 Task: Create a due date automation trigger when advanced on, 2 hours before a card is due add dates not due this month.
Action: Mouse moved to (1138, 335)
Screenshot: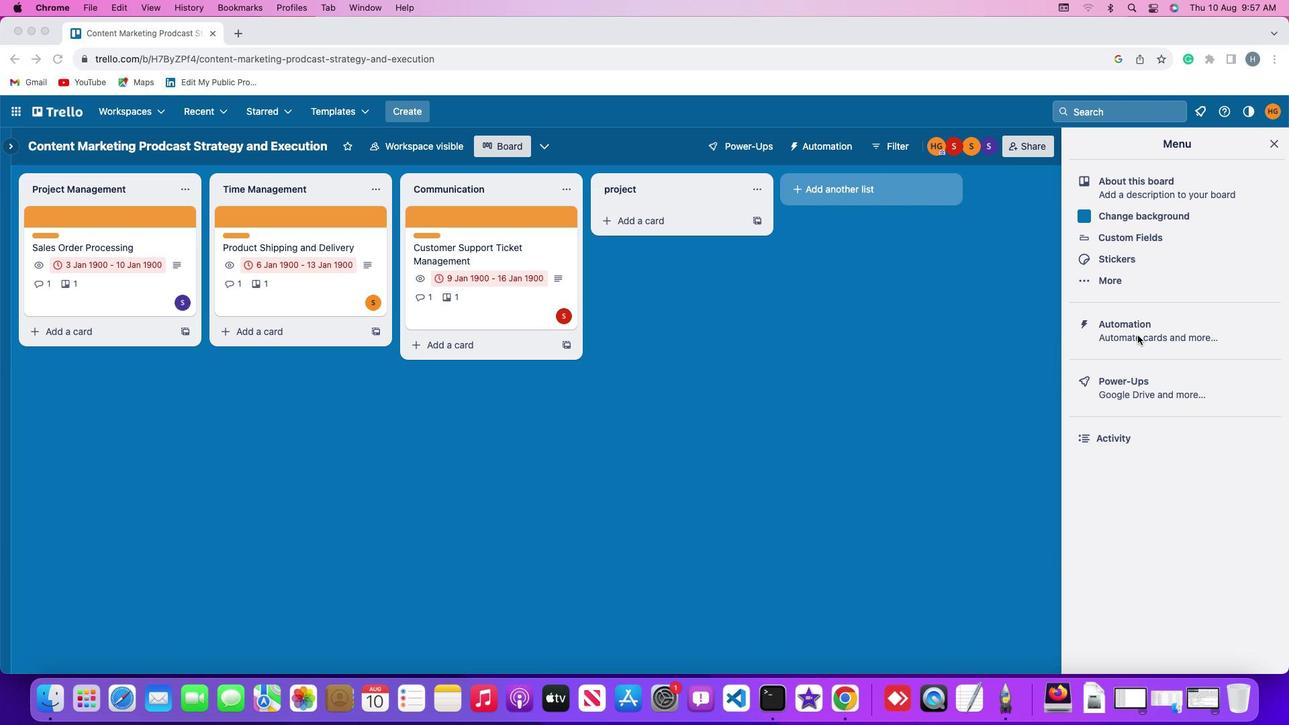 
Action: Mouse pressed left at (1138, 335)
Screenshot: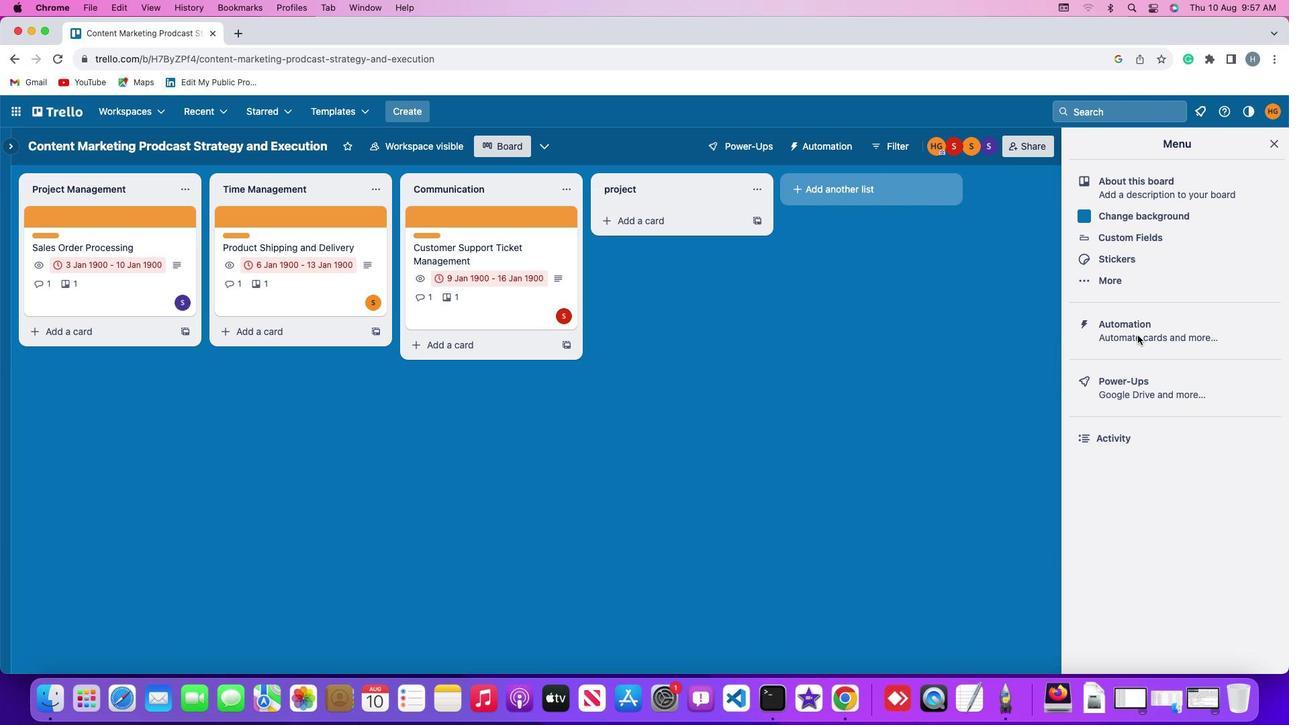 
Action: Mouse pressed left at (1138, 335)
Screenshot: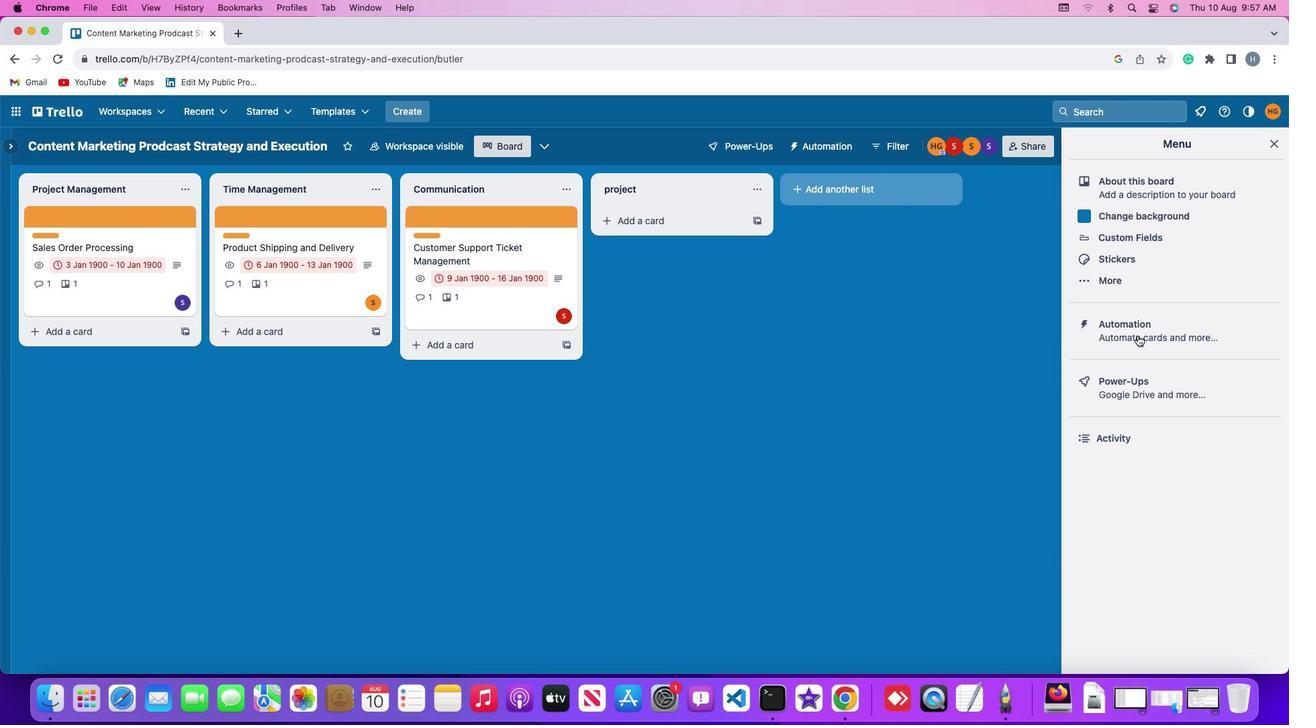 
Action: Mouse moved to (82, 314)
Screenshot: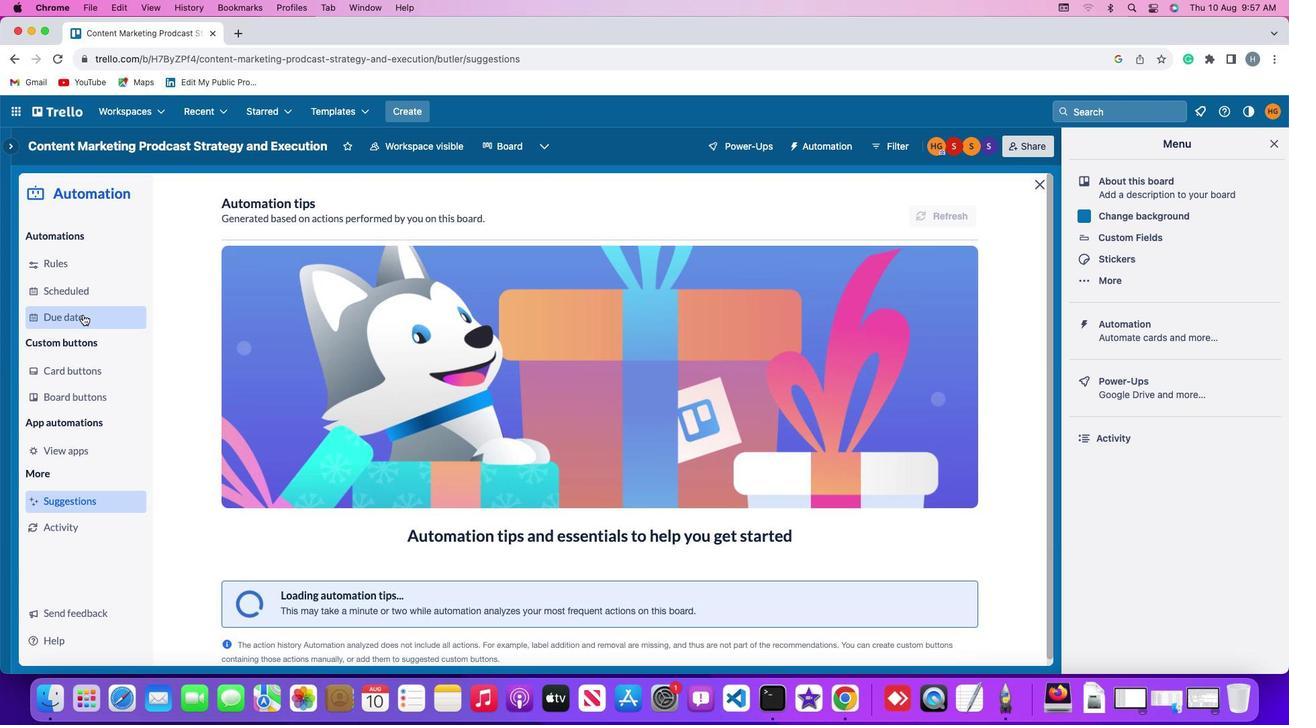 
Action: Mouse pressed left at (82, 314)
Screenshot: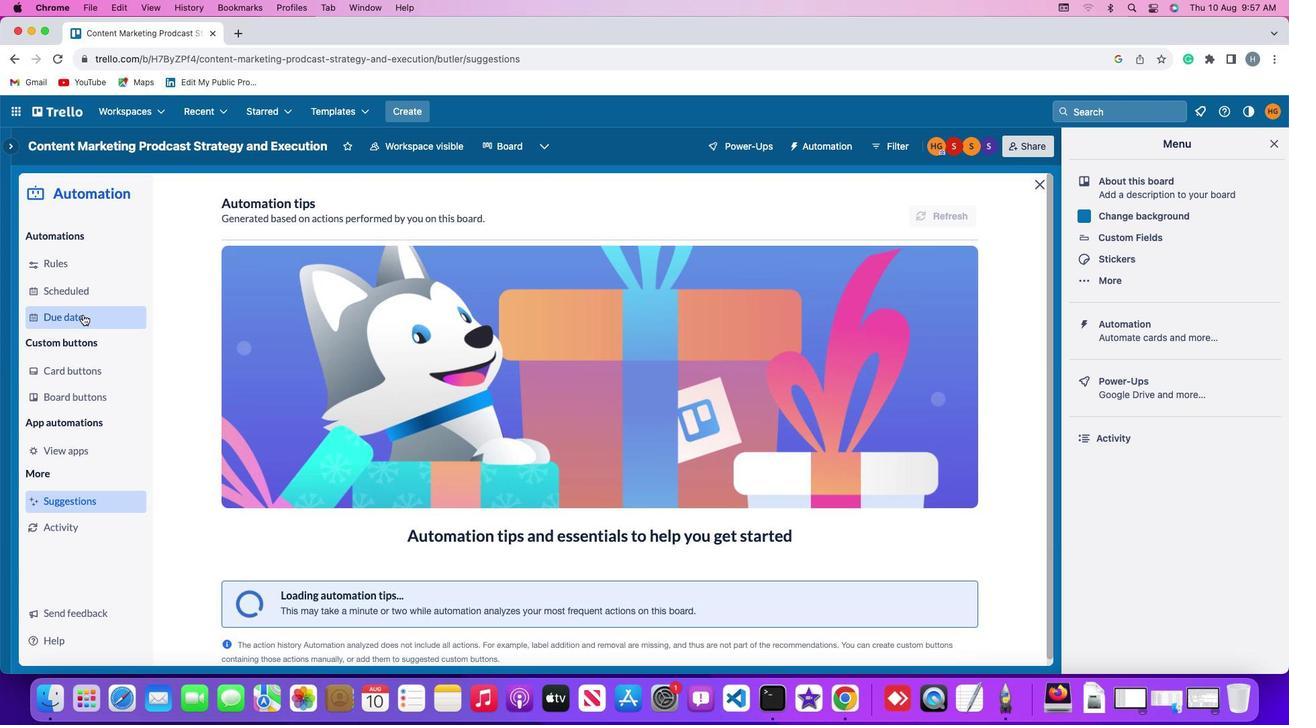 
Action: Mouse moved to (896, 208)
Screenshot: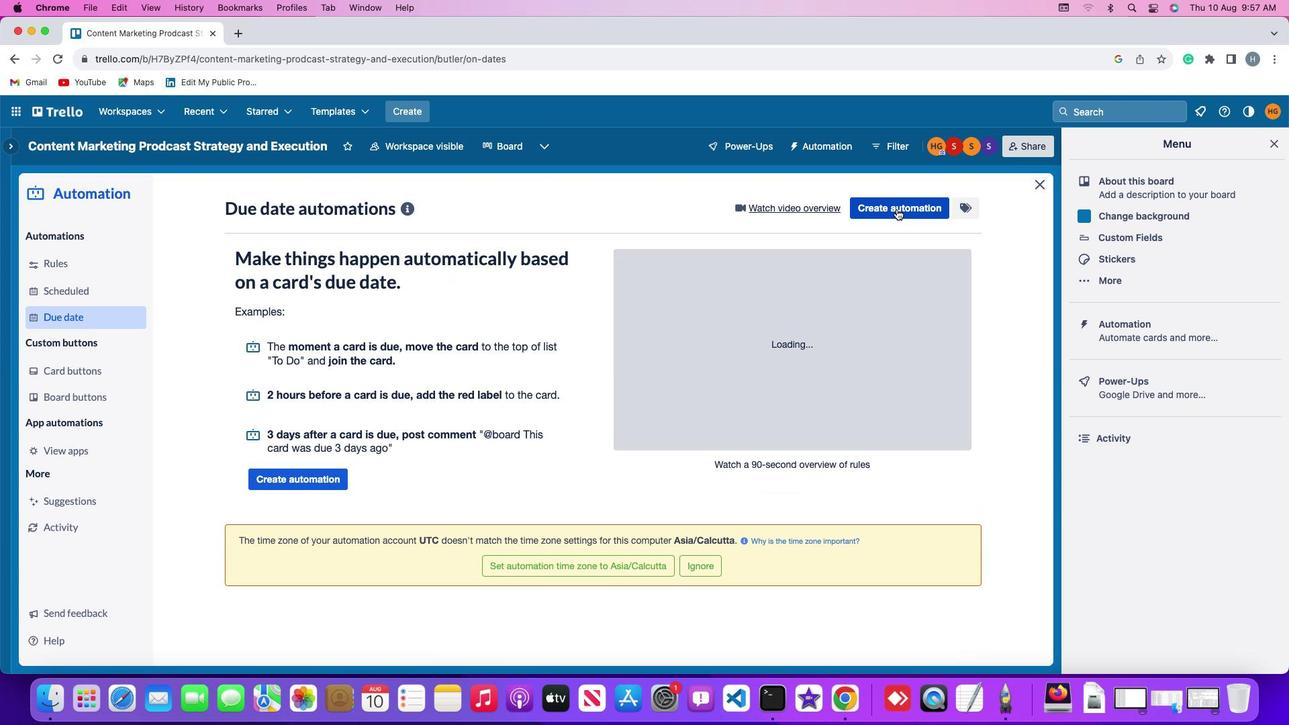 
Action: Mouse pressed left at (896, 208)
Screenshot: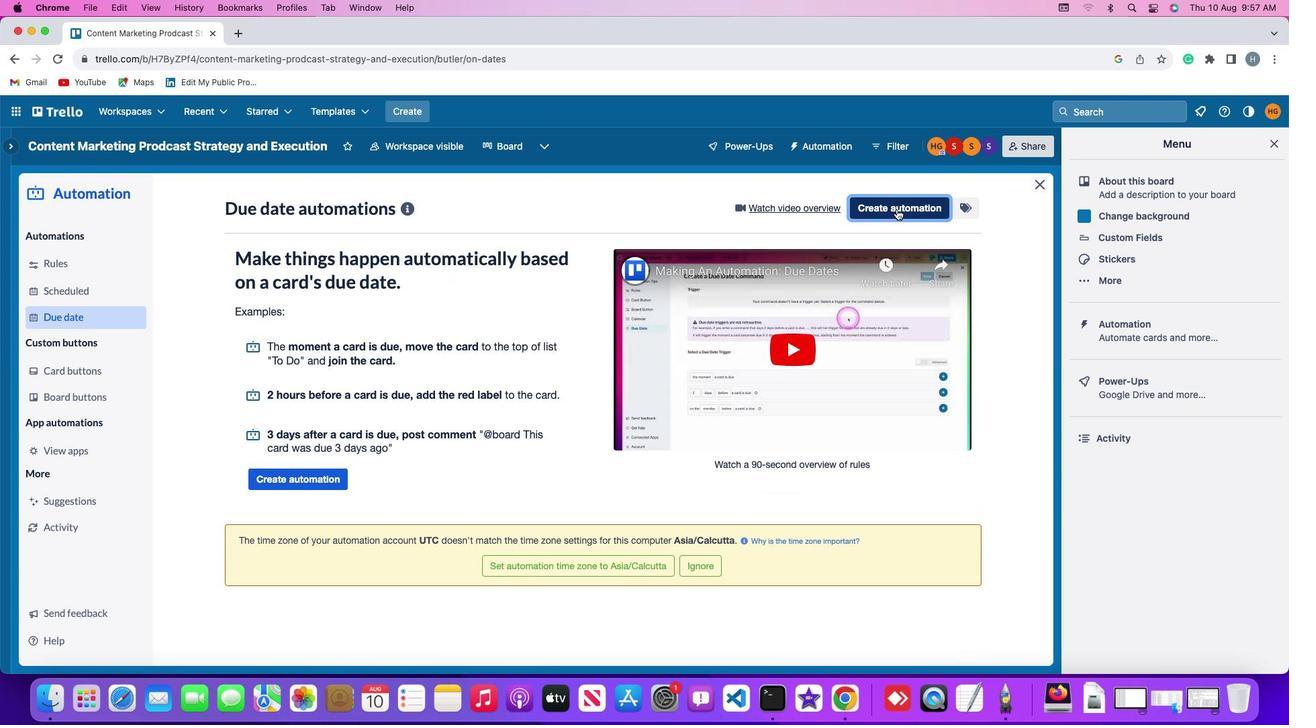 
Action: Mouse moved to (272, 339)
Screenshot: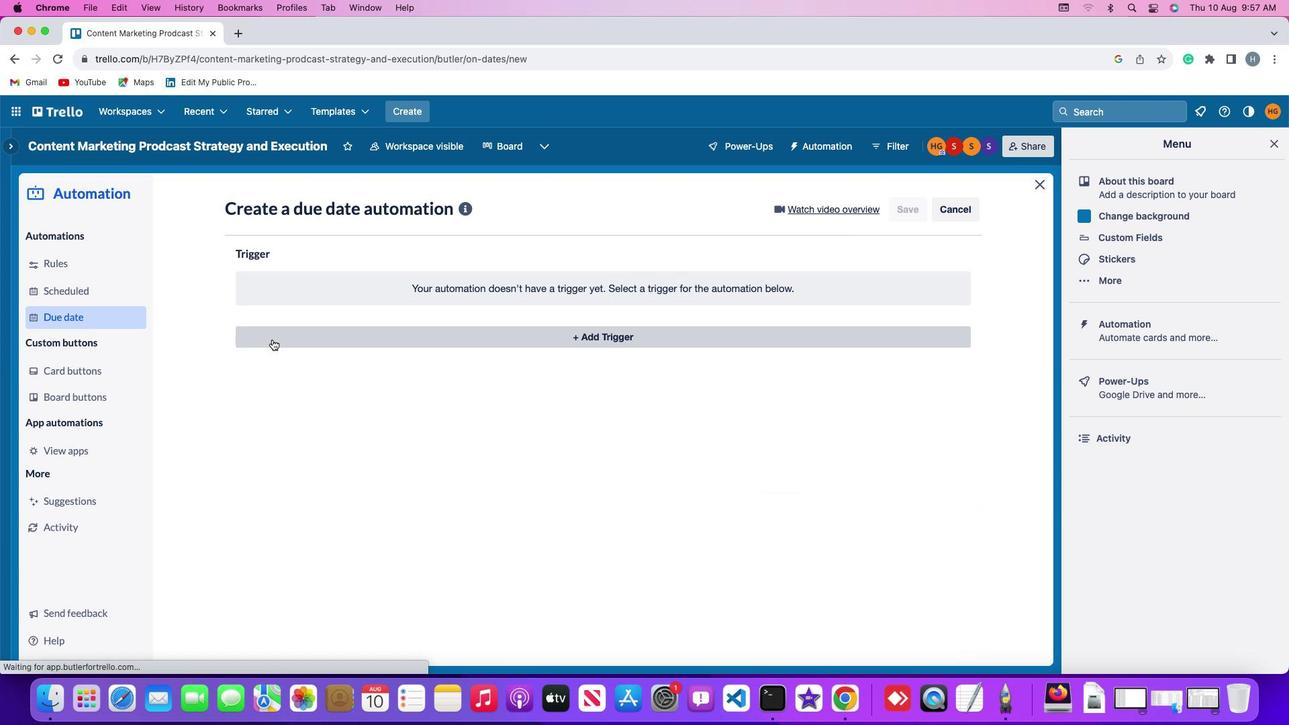 
Action: Mouse pressed left at (272, 339)
Screenshot: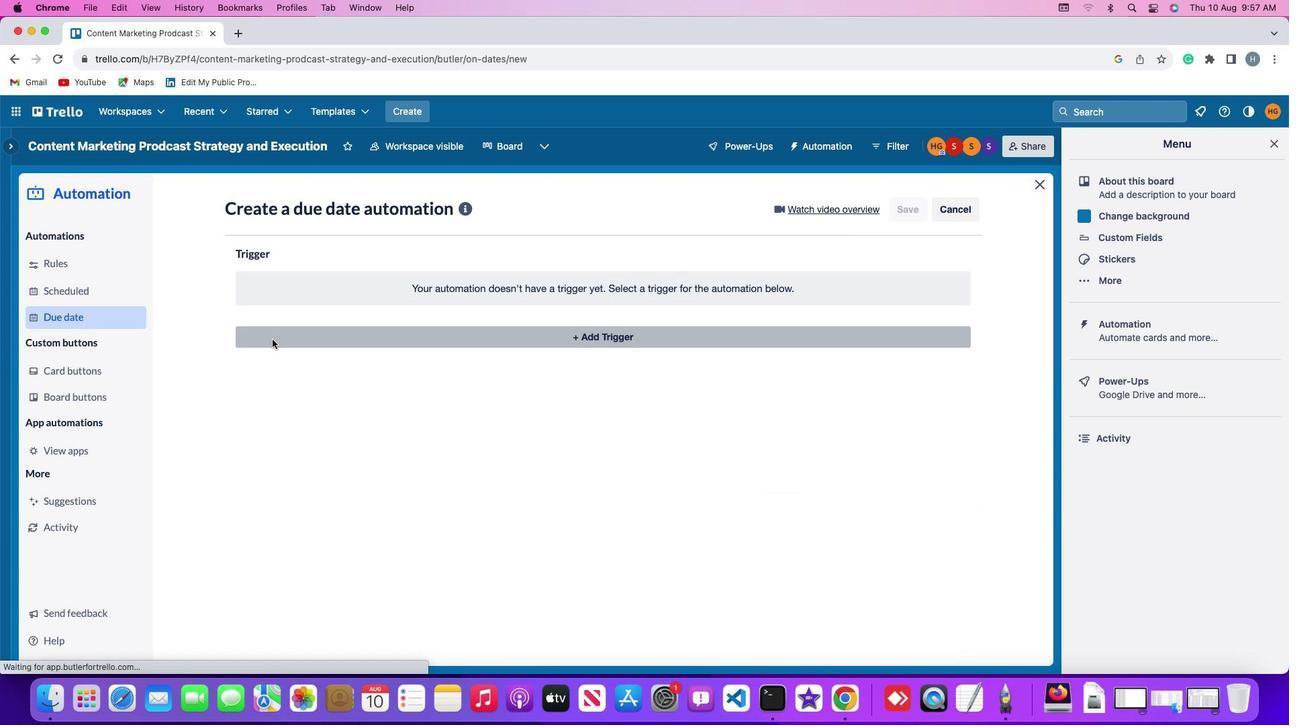 
Action: Mouse moved to (266, 539)
Screenshot: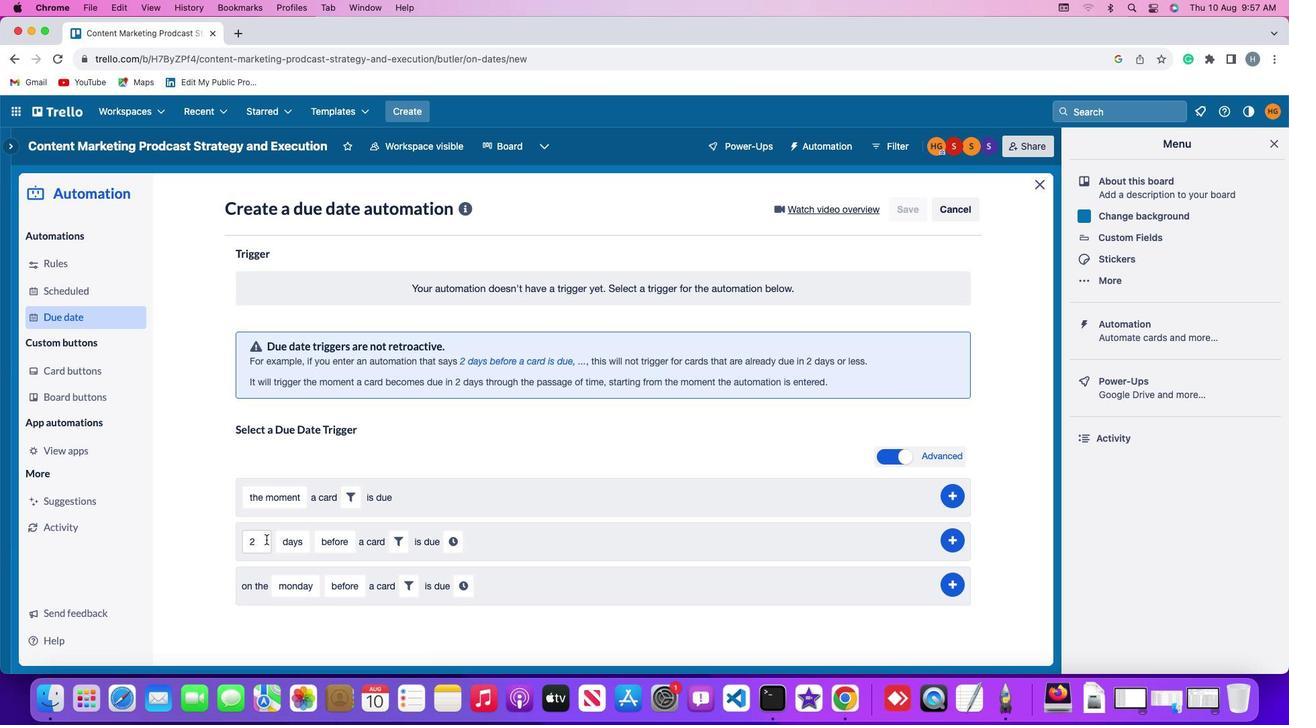 
Action: Mouse pressed left at (266, 539)
Screenshot: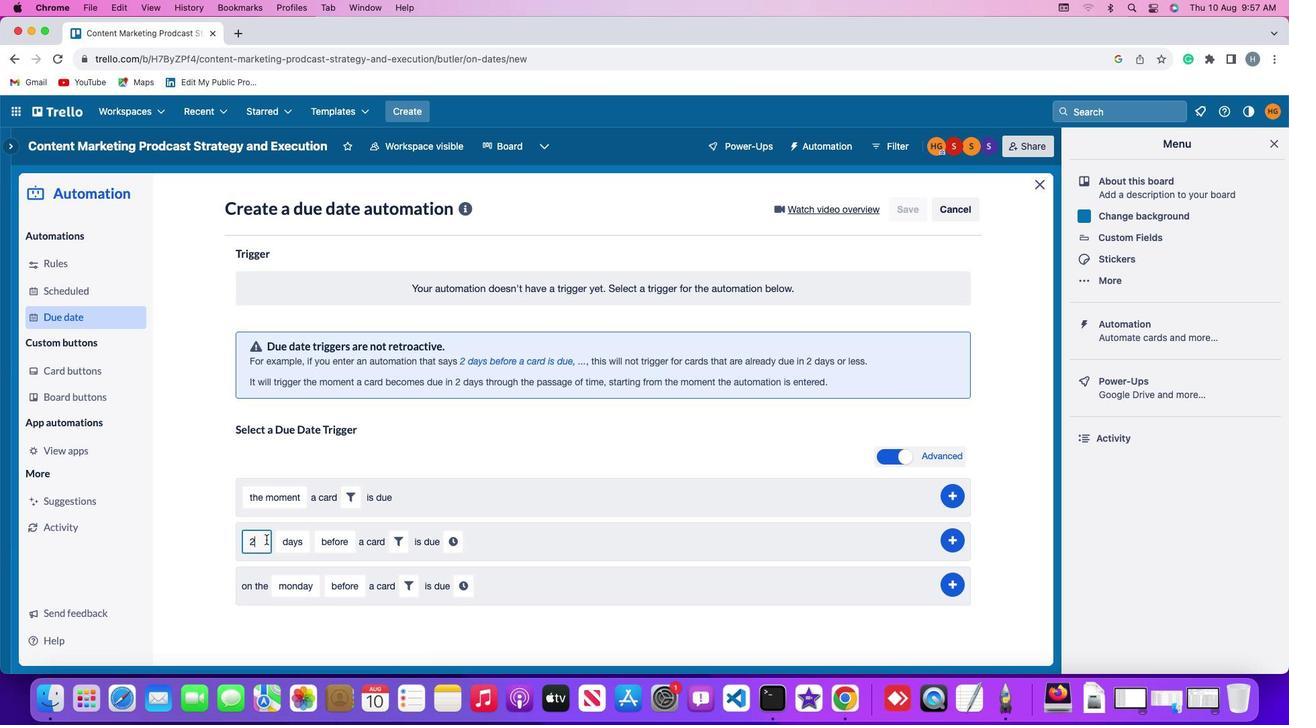 
Action: Mouse moved to (265, 539)
Screenshot: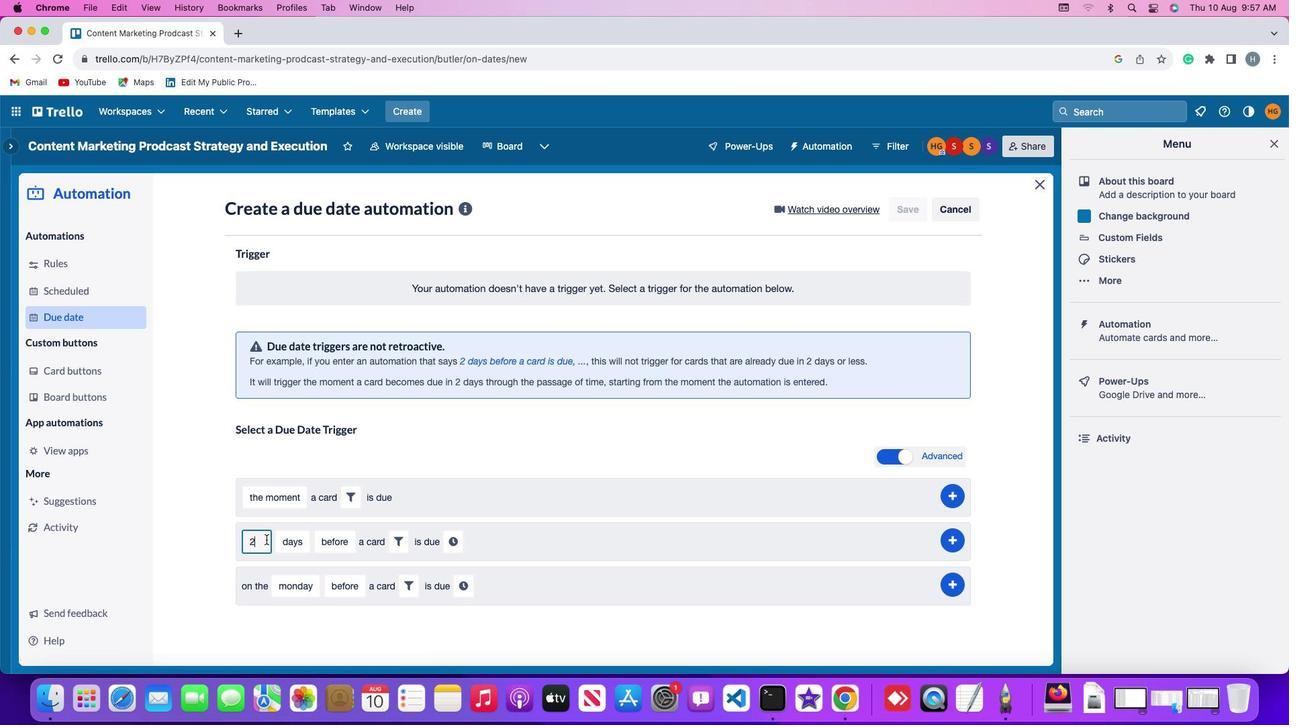 
Action: Key pressed Key.backspace'2'
Screenshot: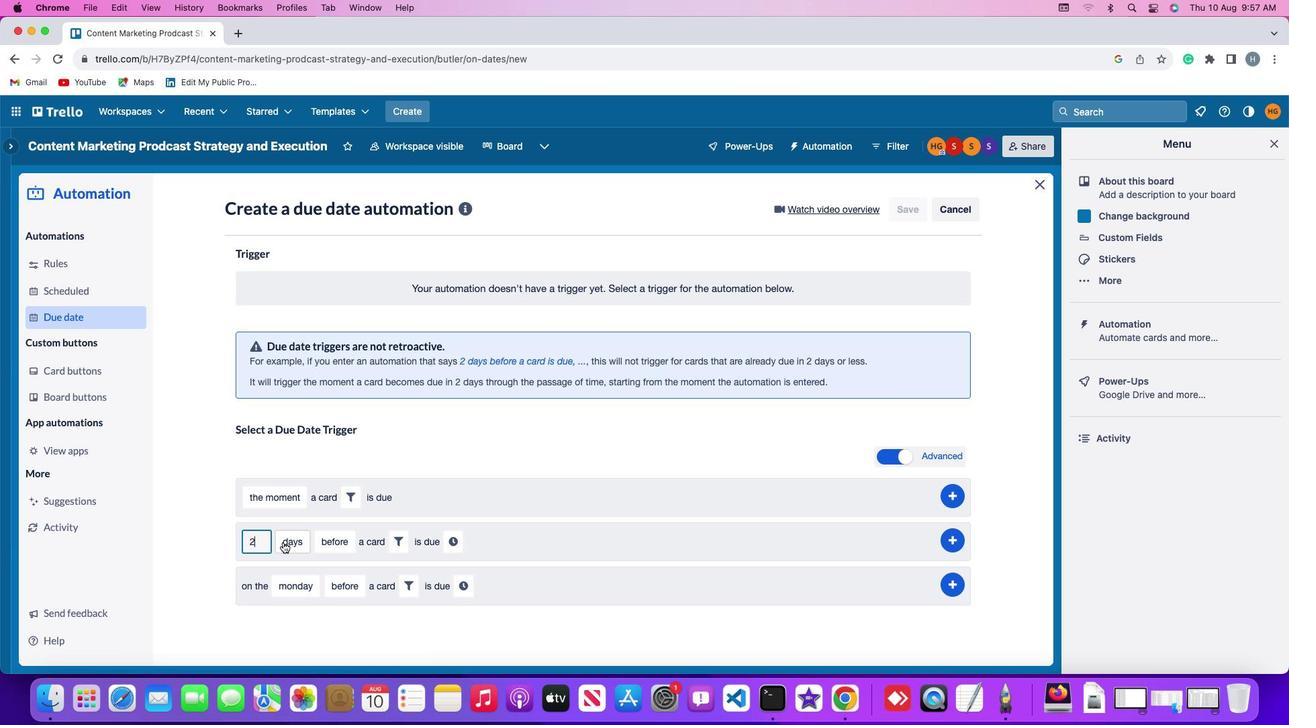 
Action: Mouse moved to (292, 540)
Screenshot: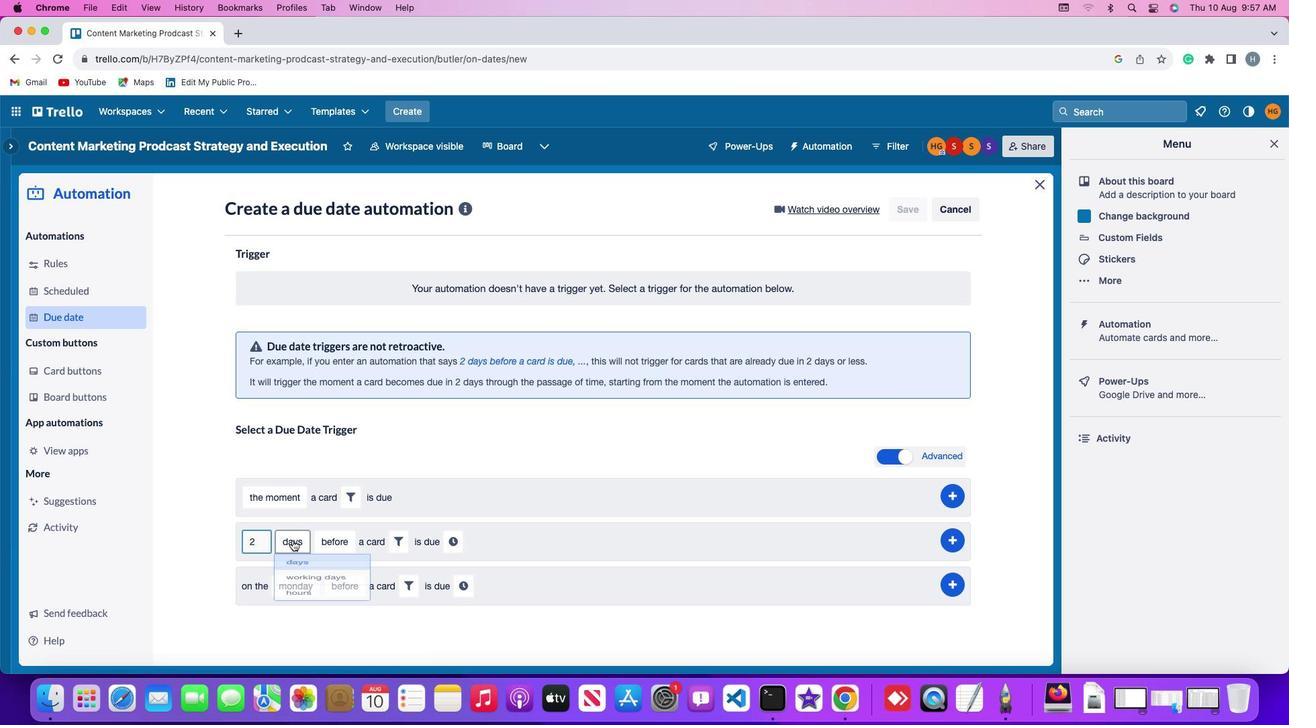 
Action: Mouse pressed left at (292, 540)
Screenshot: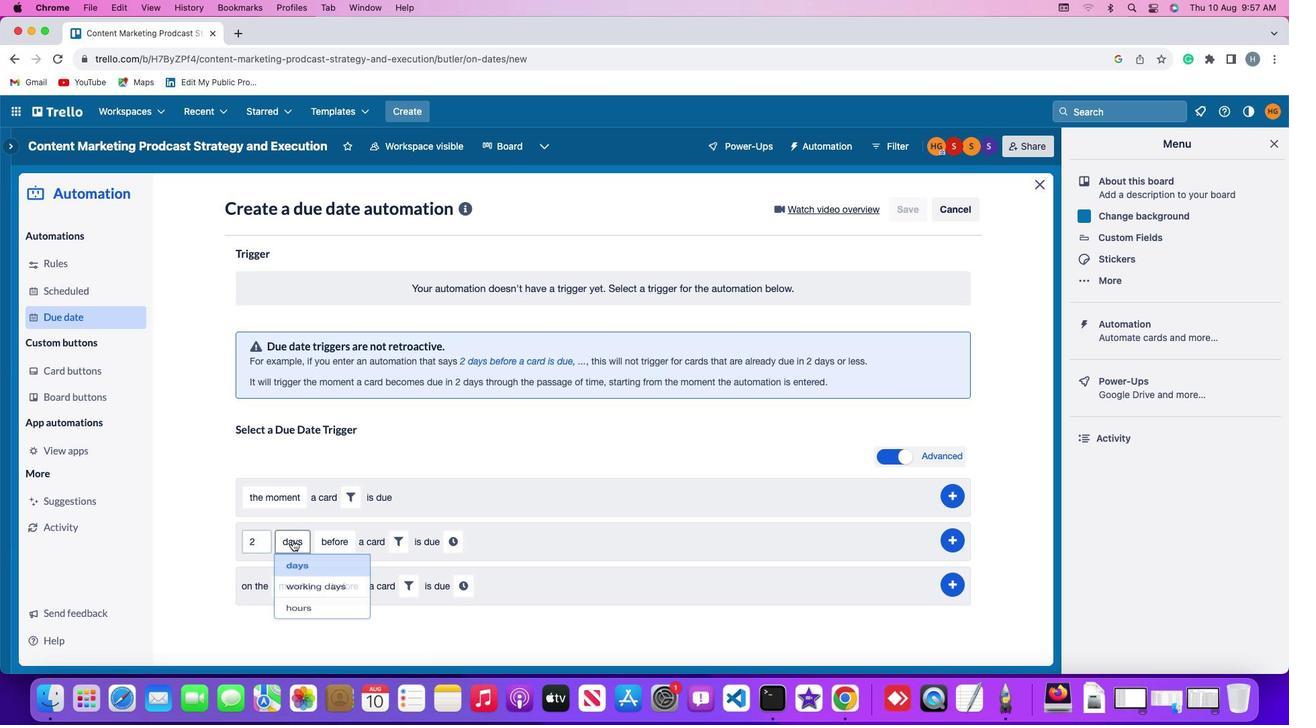 
Action: Mouse moved to (304, 617)
Screenshot: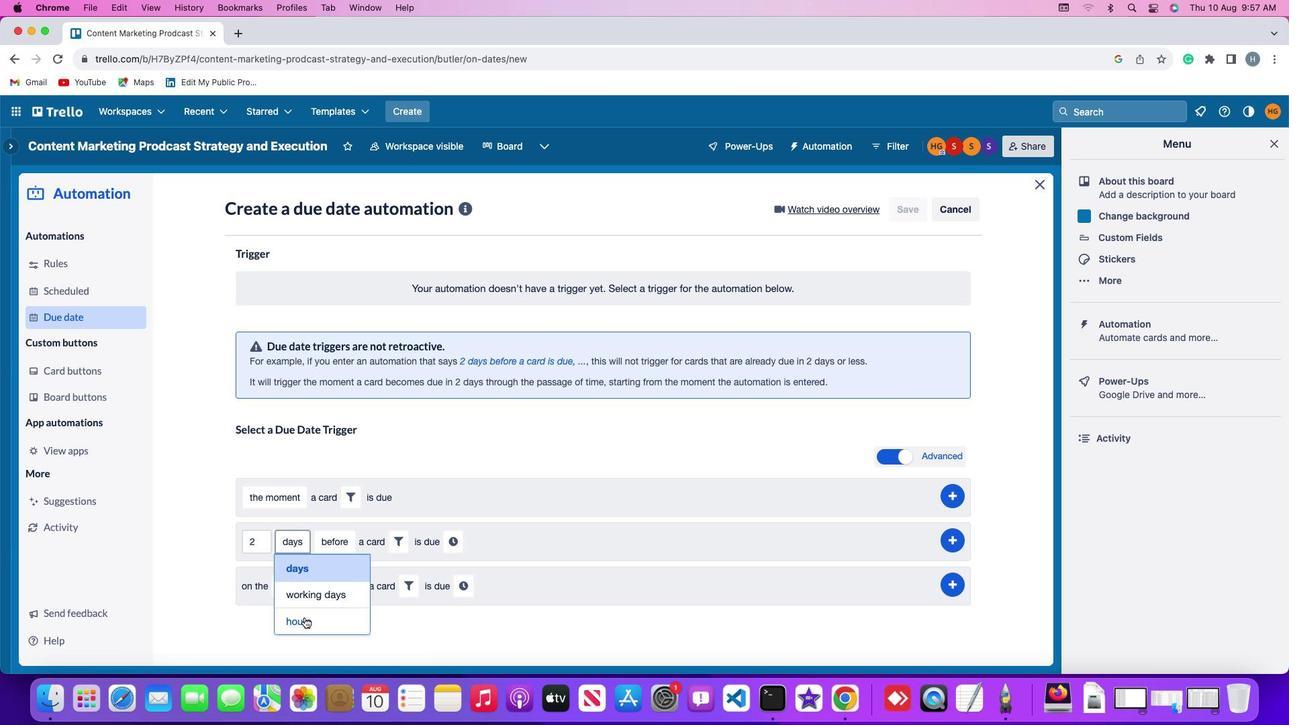 
Action: Mouse pressed left at (304, 617)
Screenshot: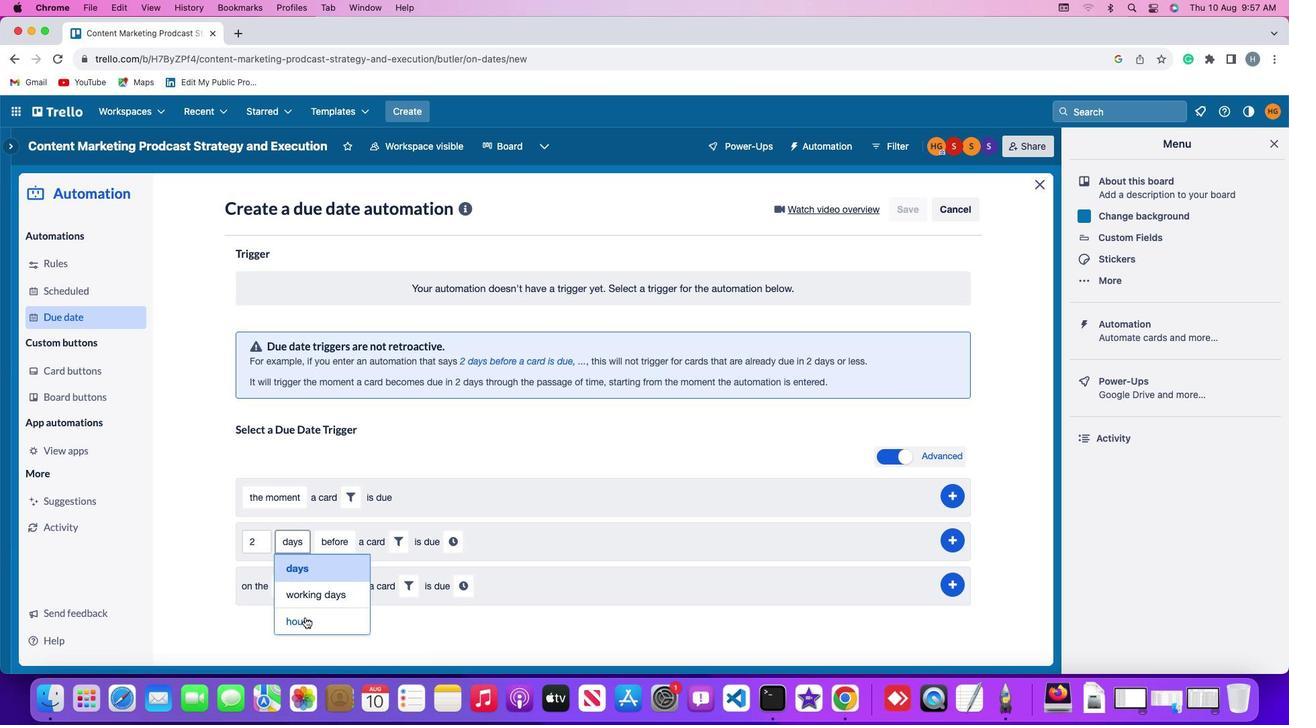 
Action: Mouse moved to (347, 528)
Screenshot: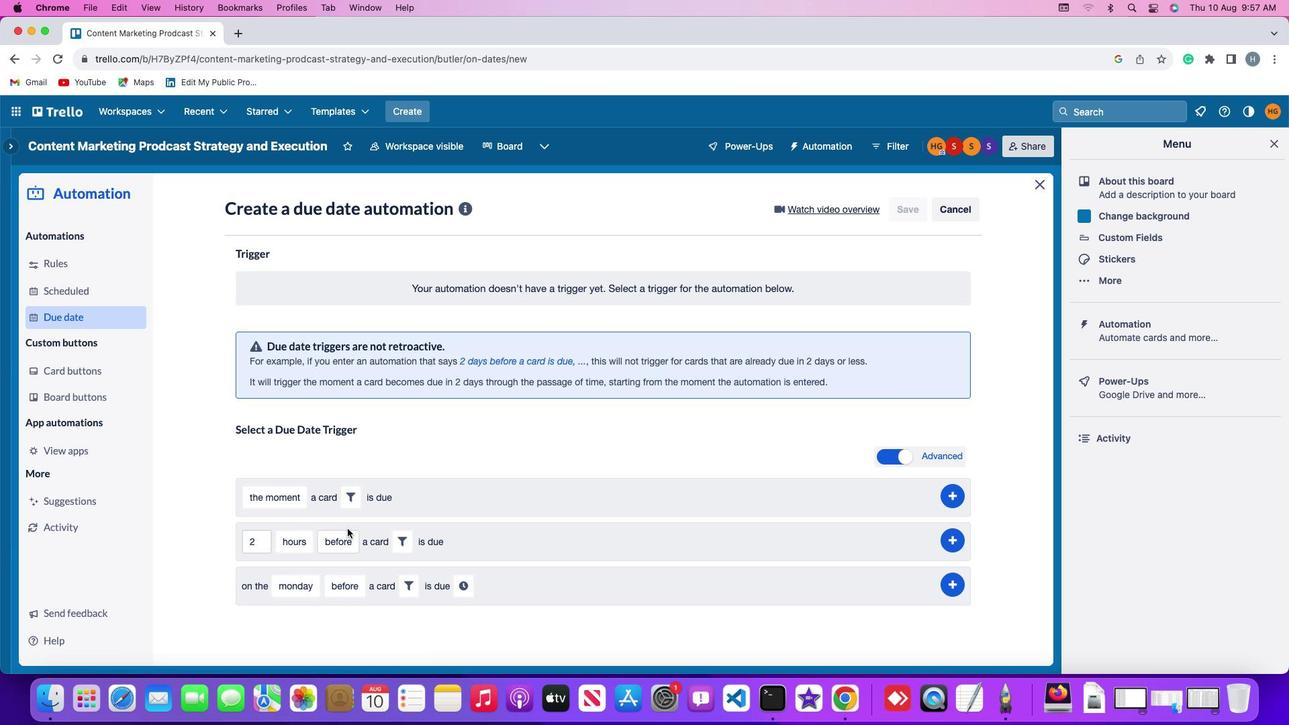 
Action: Mouse pressed left at (347, 528)
Screenshot: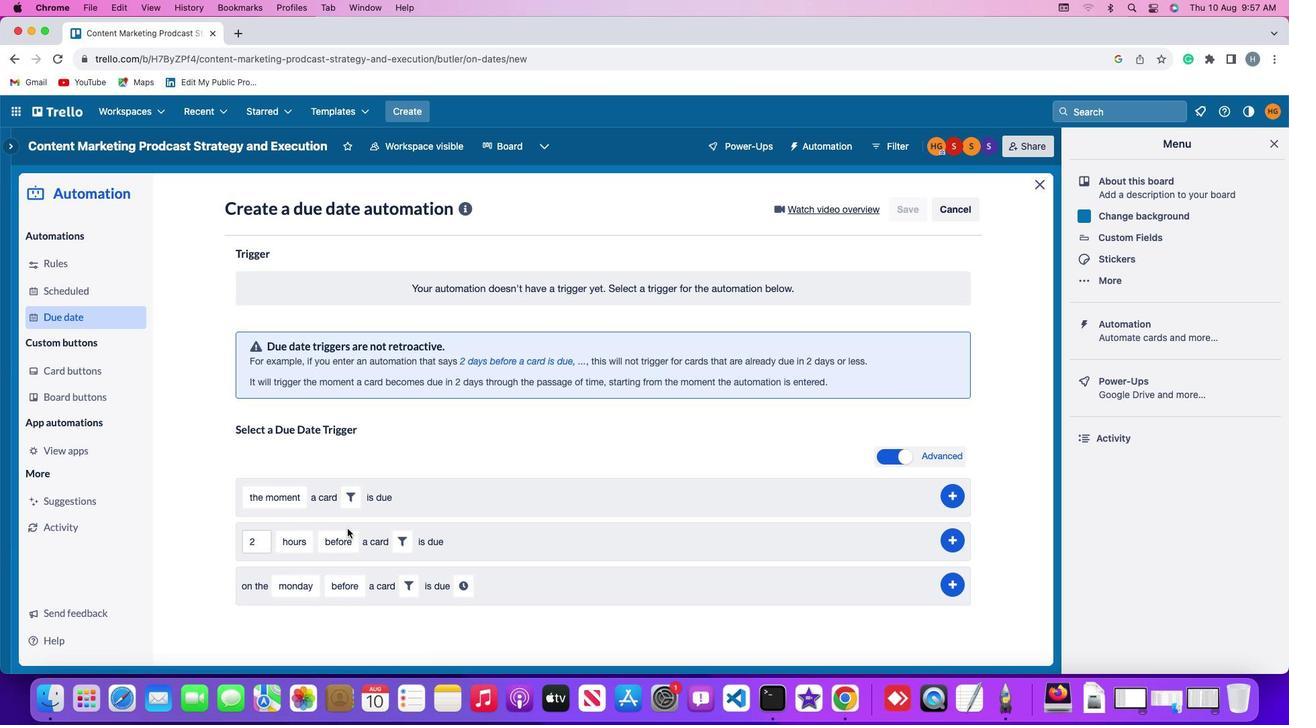 
Action: Mouse moved to (349, 537)
Screenshot: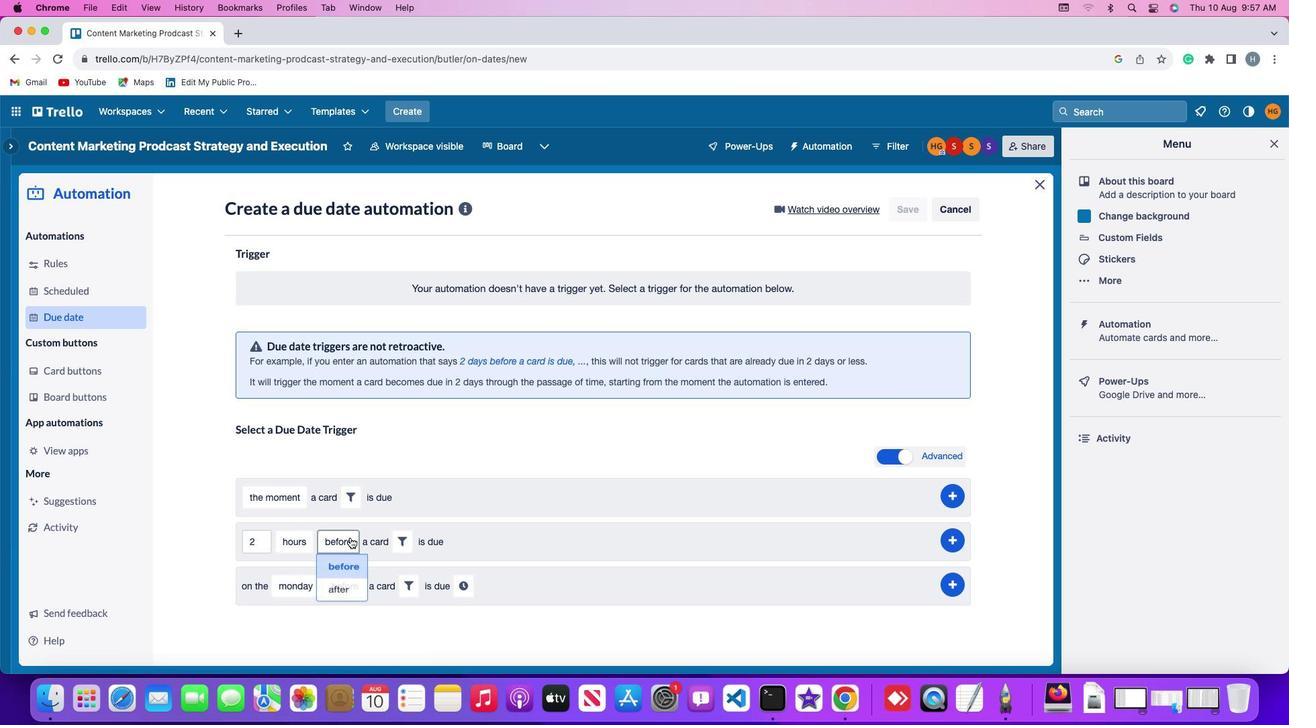 
Action: Mouse pressed left at (349, 537)
Screenshot: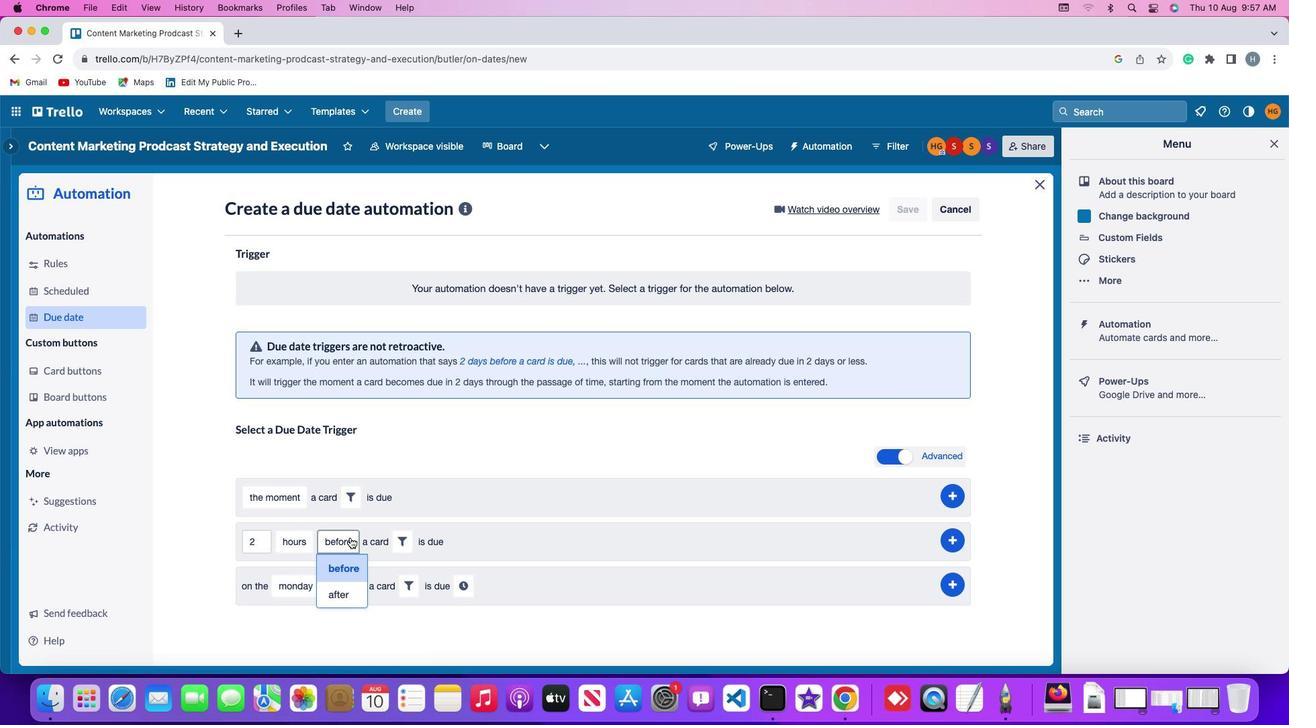 
Action: Mouse moved to (352, 564)
Screenshot: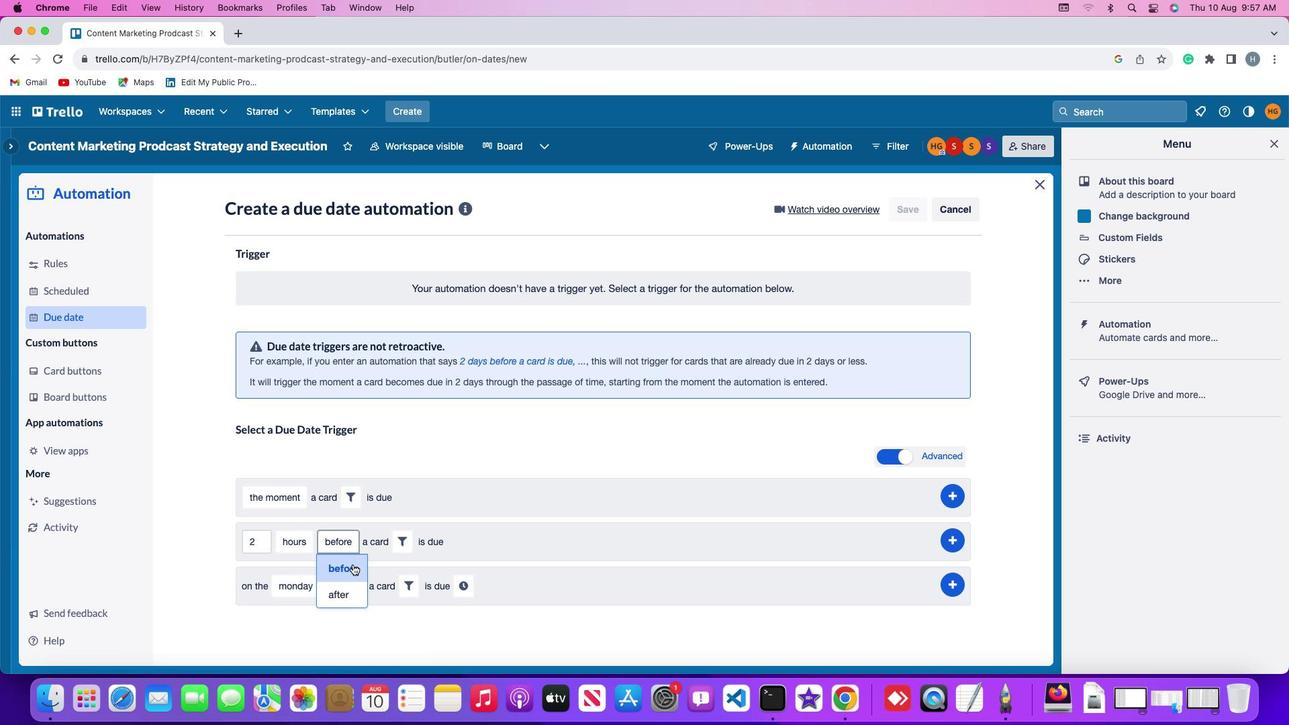 
Action: Mouse pressed left at (352, 564)
Screenshot: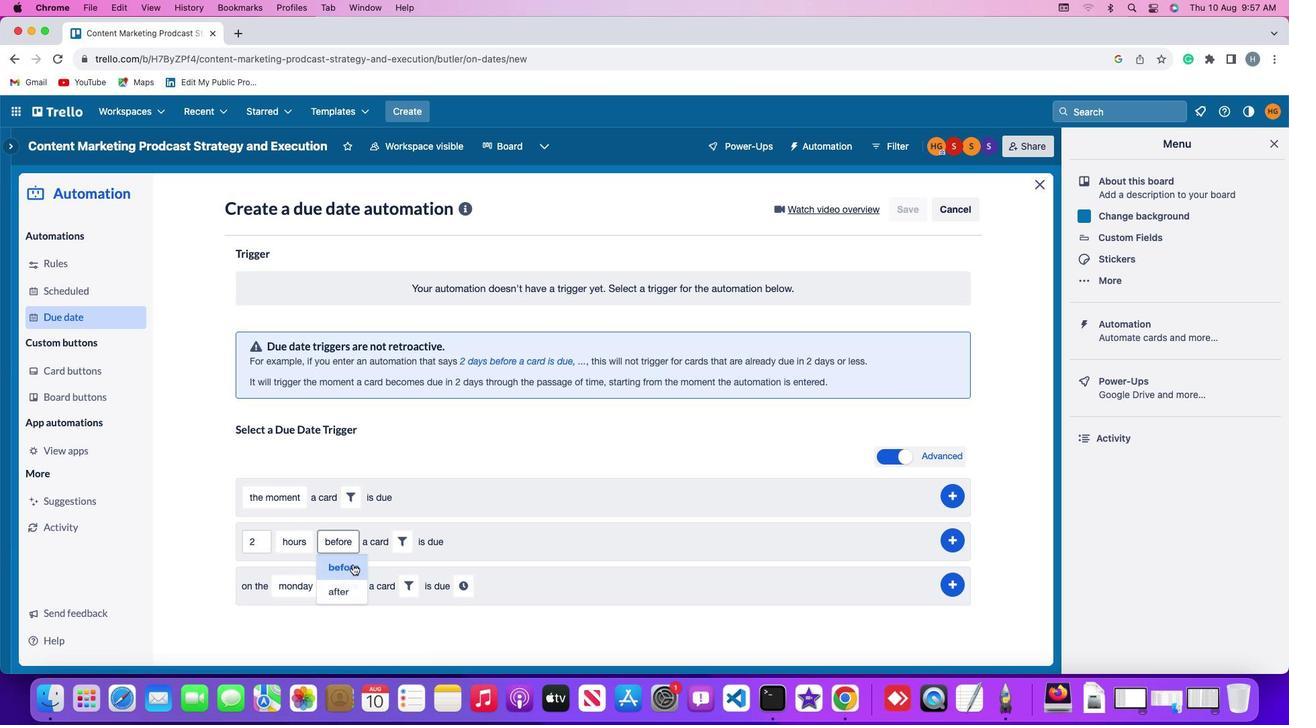 
Action: Mouse moved to (399, 541)
Screenshot: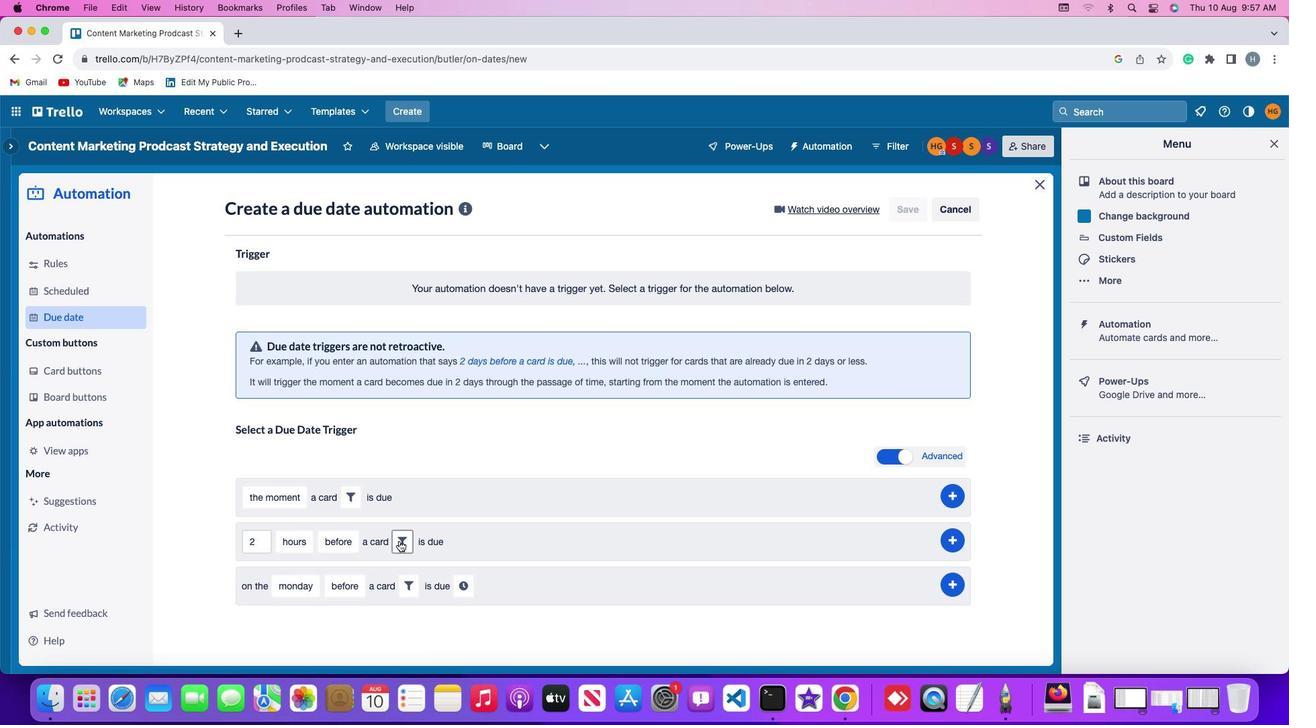 
Action: Mouse pressed left at (399, 541)
Screenshot: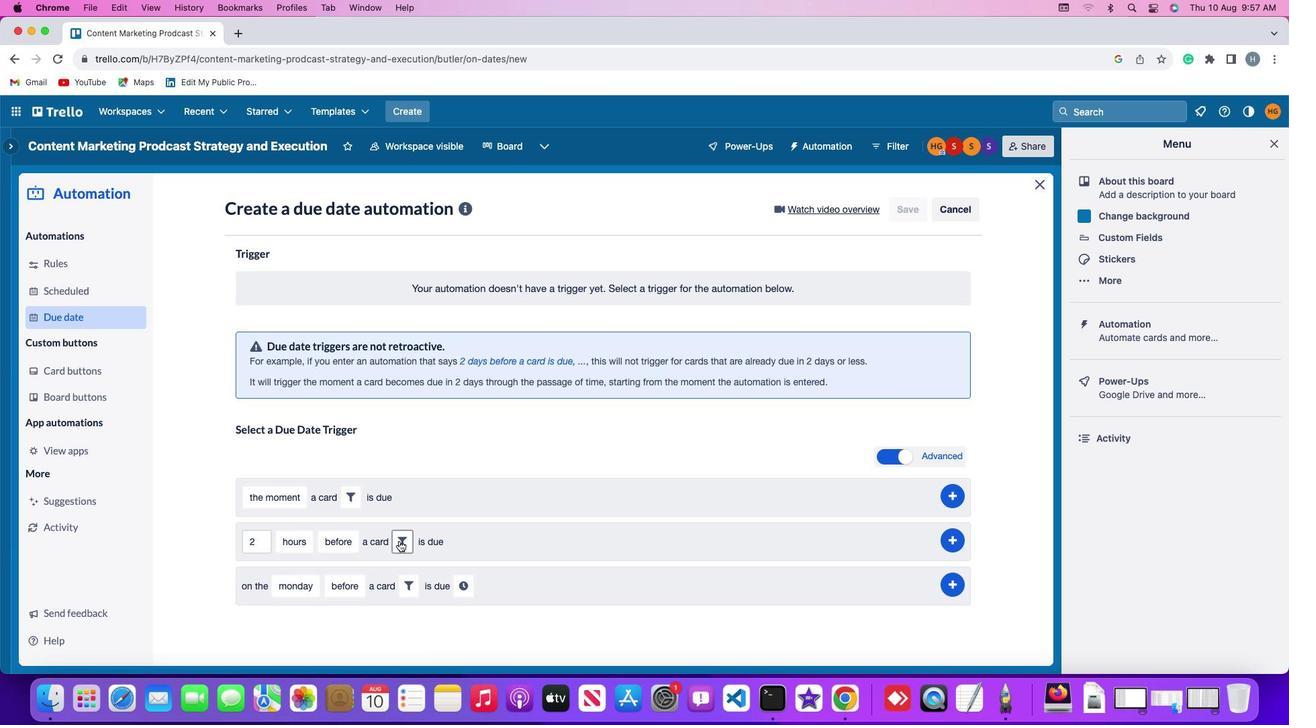 
Action: Mouse moved to (474, 582)
Screenshot: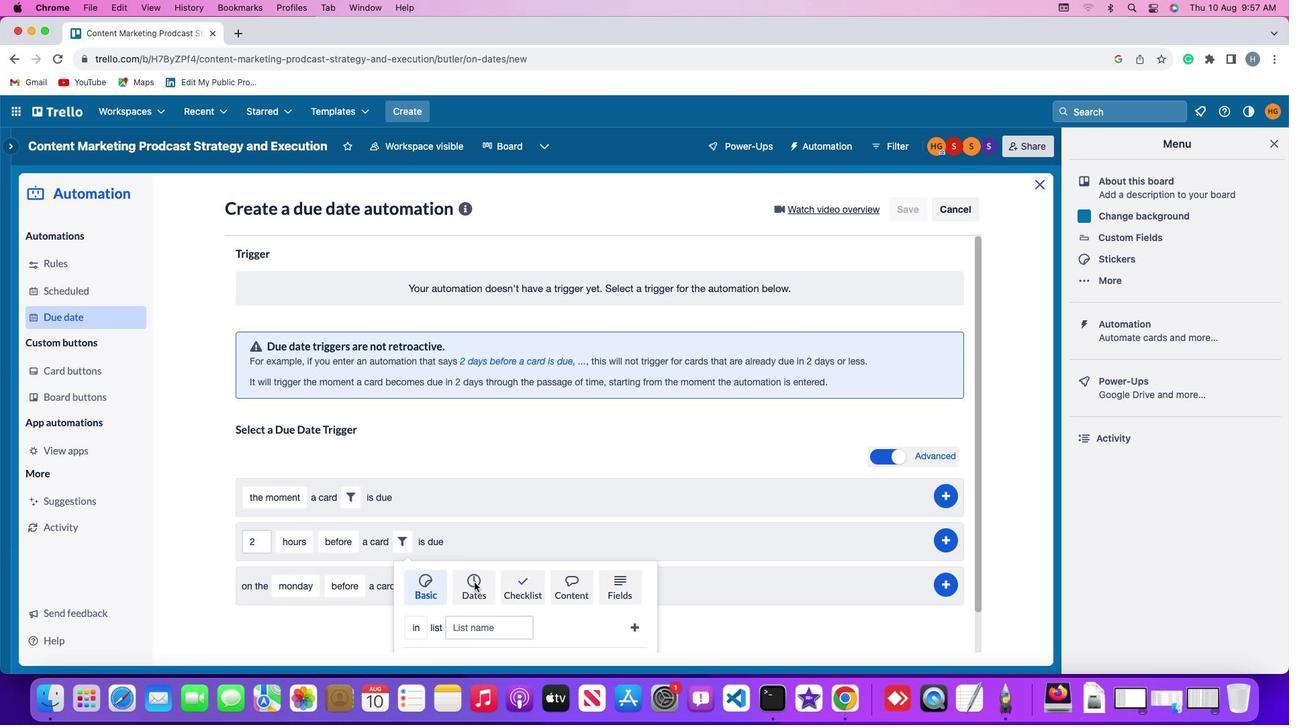 
Action: Mouse pressed left at (474, 582)
Screenshot: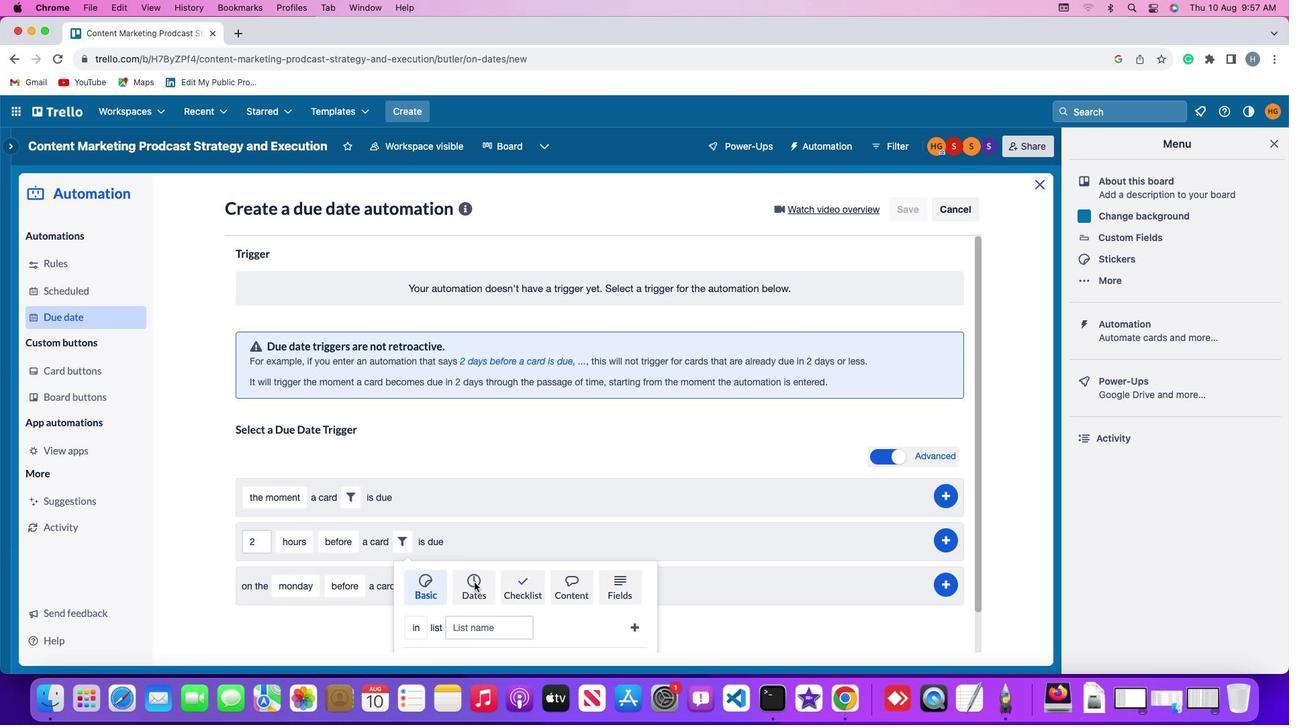 
Action: Mouse moved to (353, 625)
Screenshot: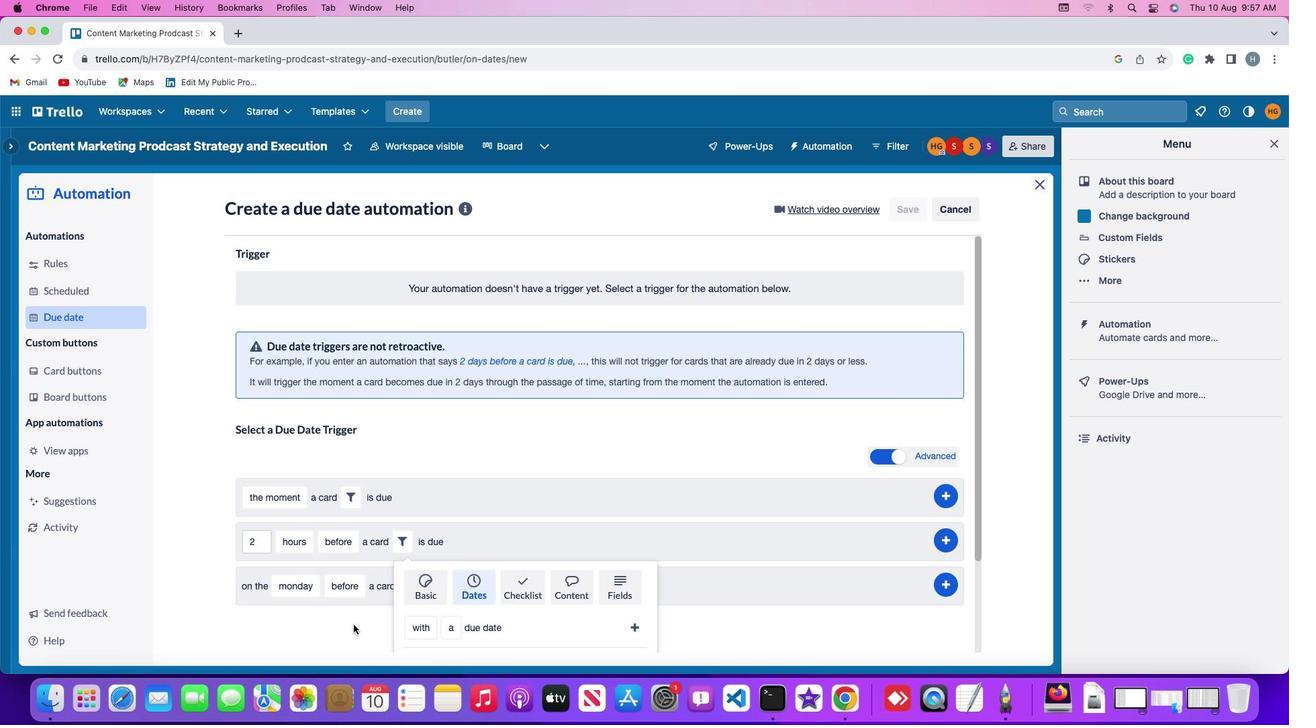 
Action: Mouse scrolled (353, 625) with delta (0, 0)
Screenshot: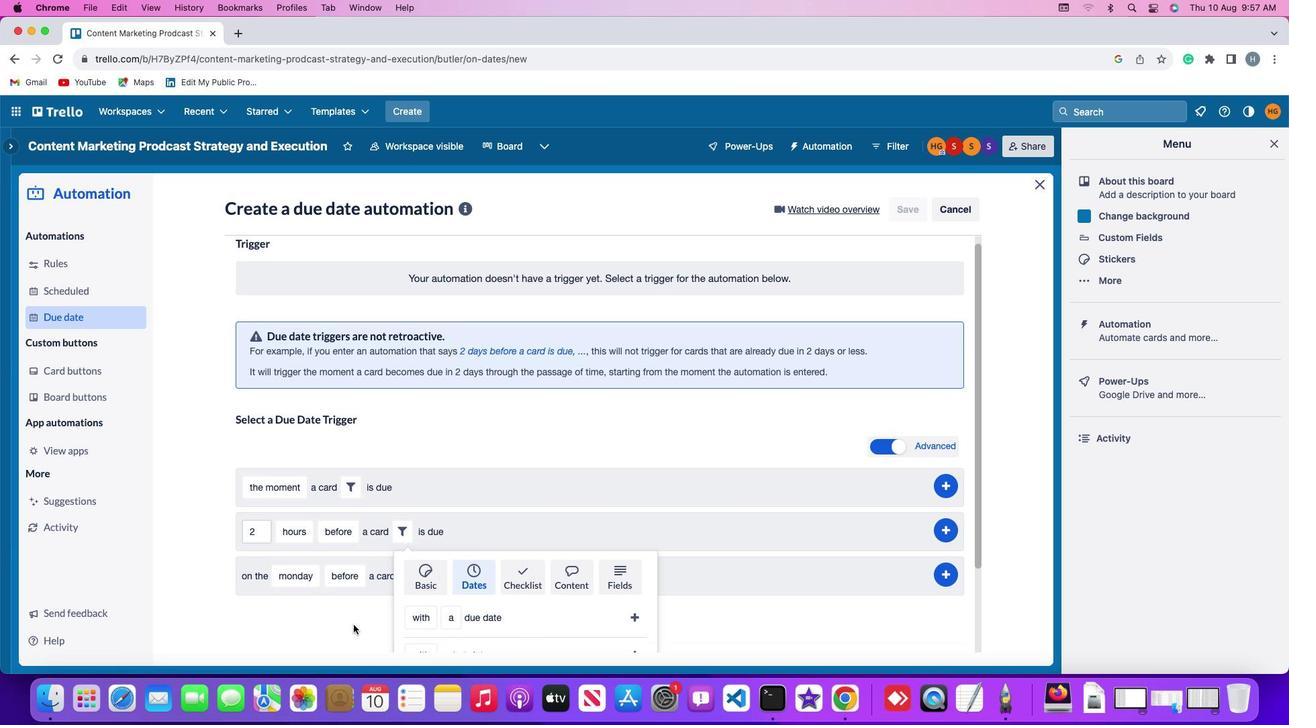 
Action: Mouse scrolled (353, 625) with delta (0, 0)
Screenshot: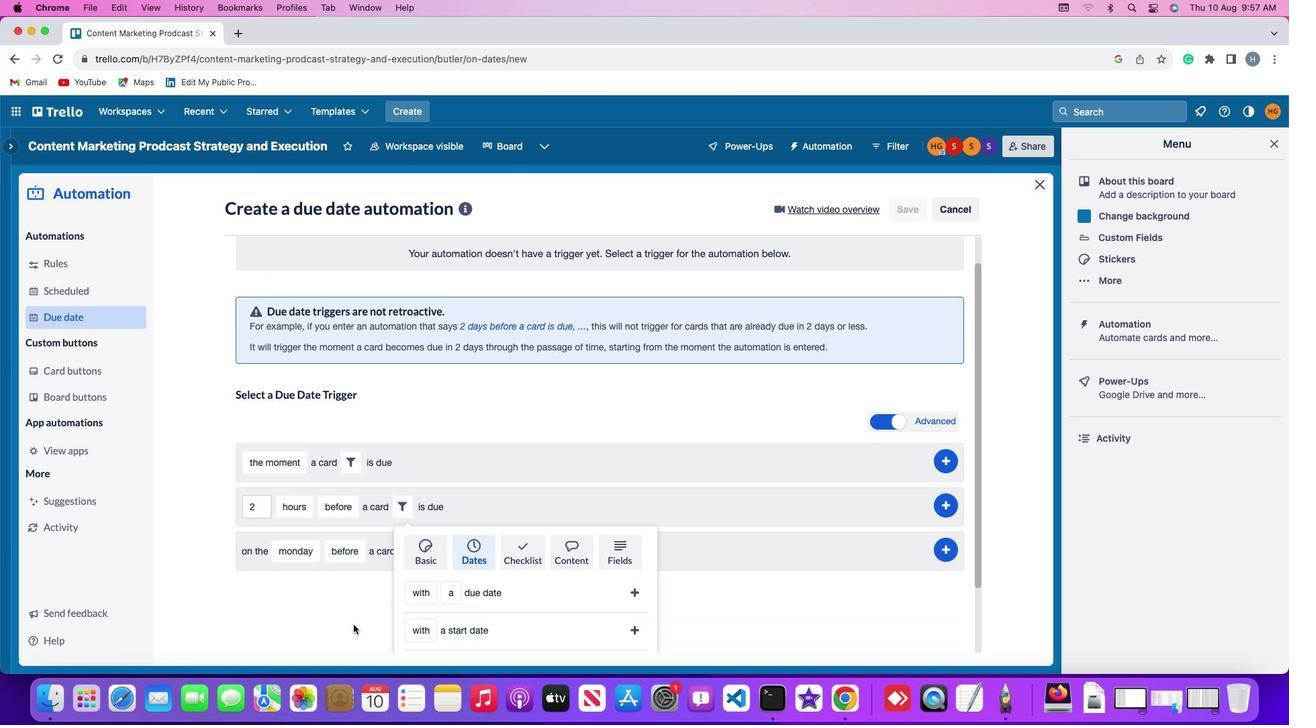
Action: Mouse scrolled (353, 625) with delta (0, -1)
Screenshot: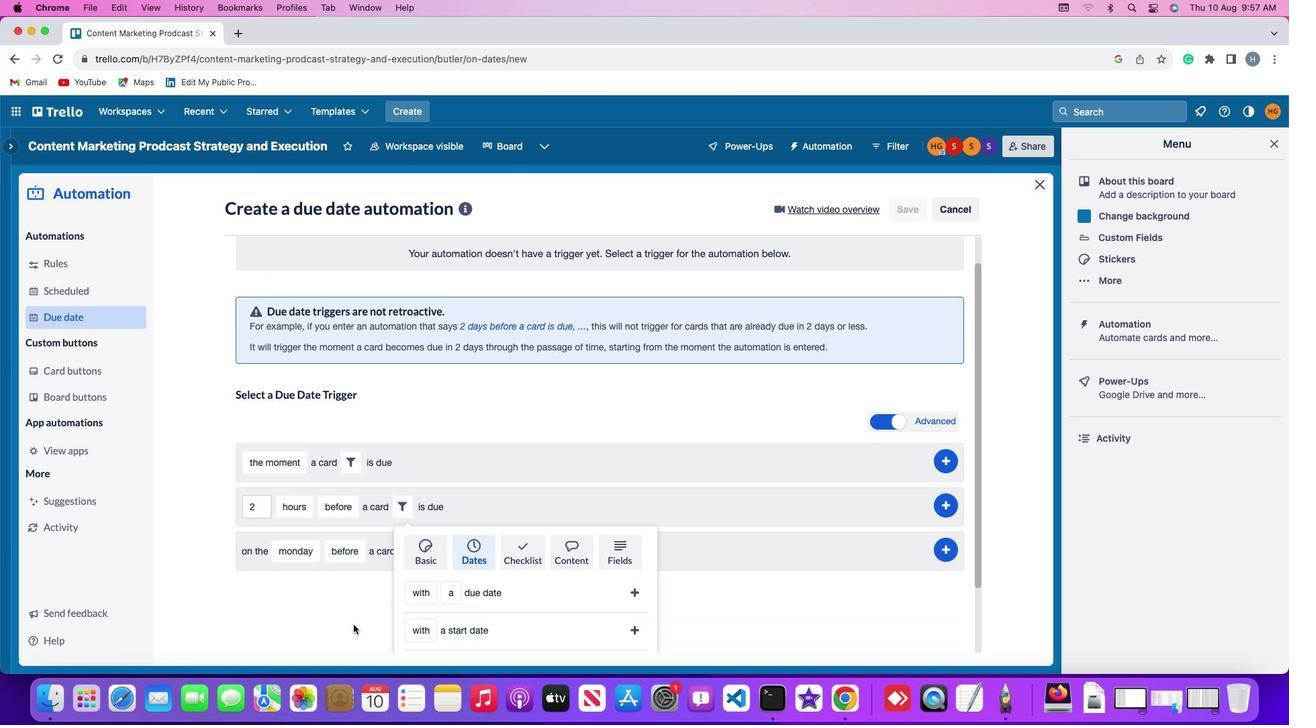 
Action: Mouse scrolled (353, 625) with delta (0, -2)
Screenshot: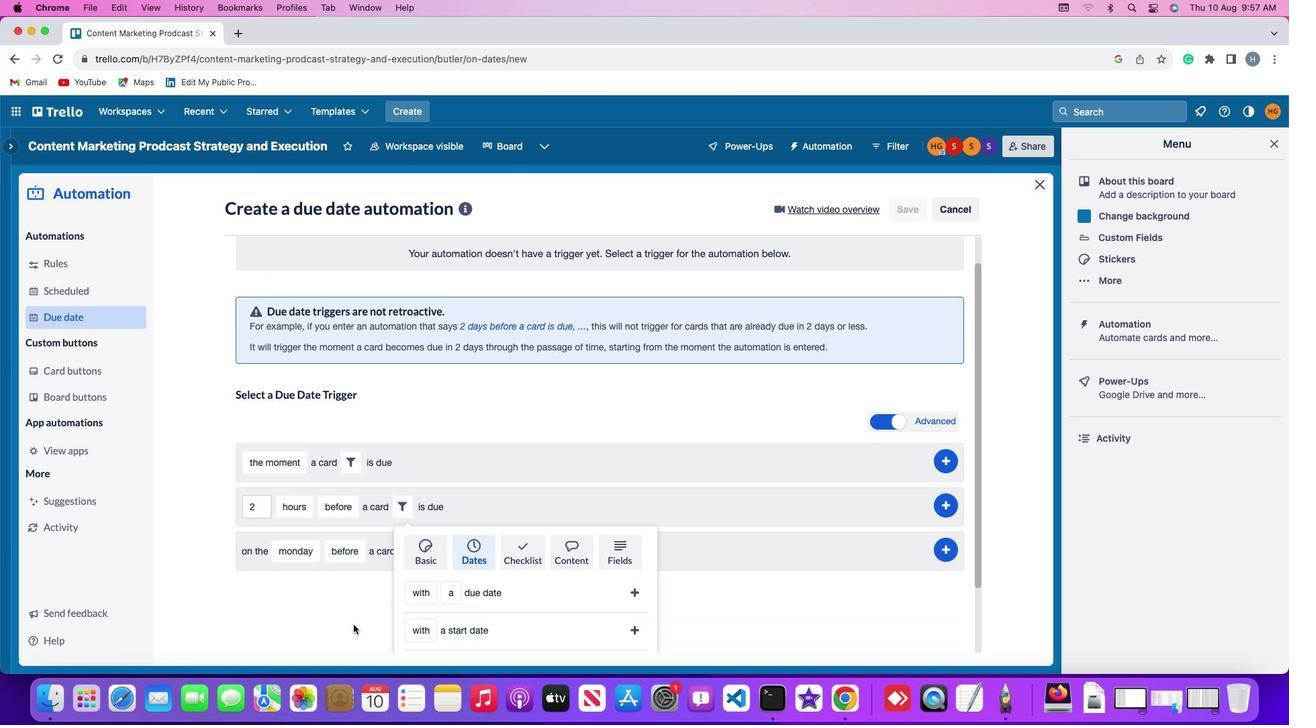 
Action: Mouse scrolled (353, 625) with delta (0, -3)
Screenshot: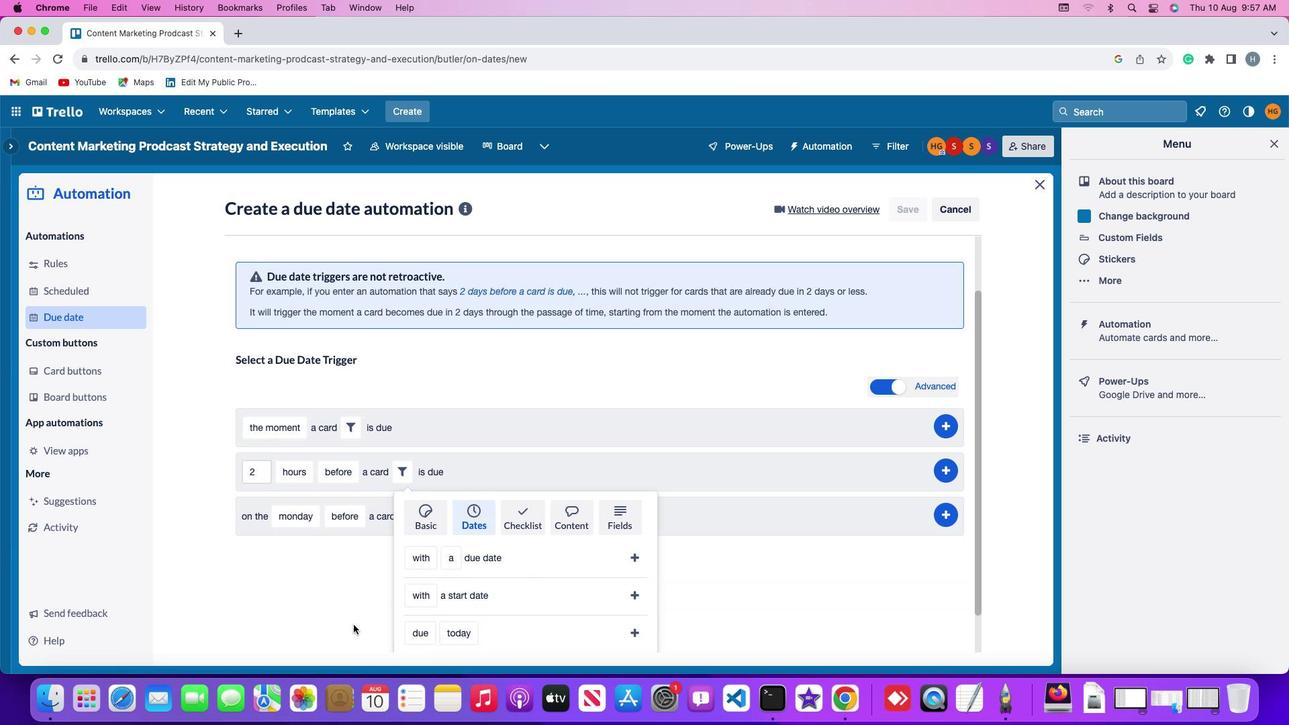 
Action: Mouse scrolled (353, 625) with delta (0, -3)
Screenshot: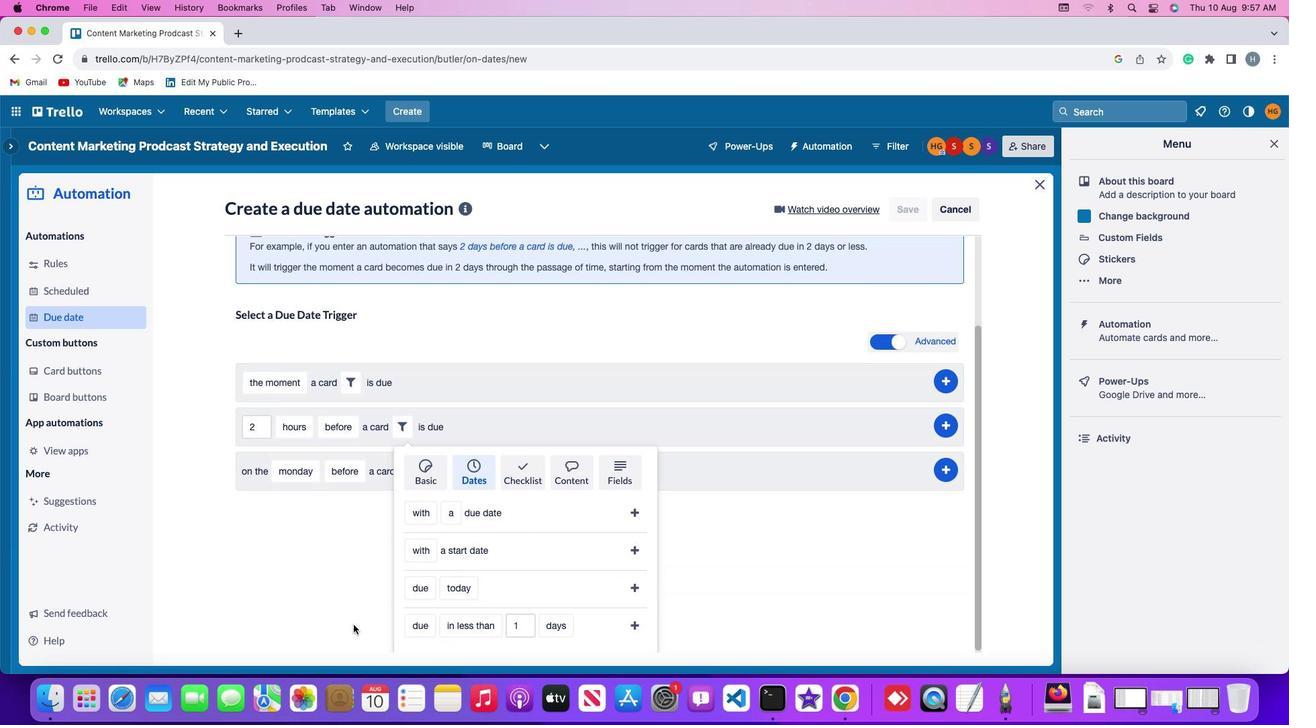 
Action: Mouse scrolled (353, 625) with delta (0, 0)
Screenshot: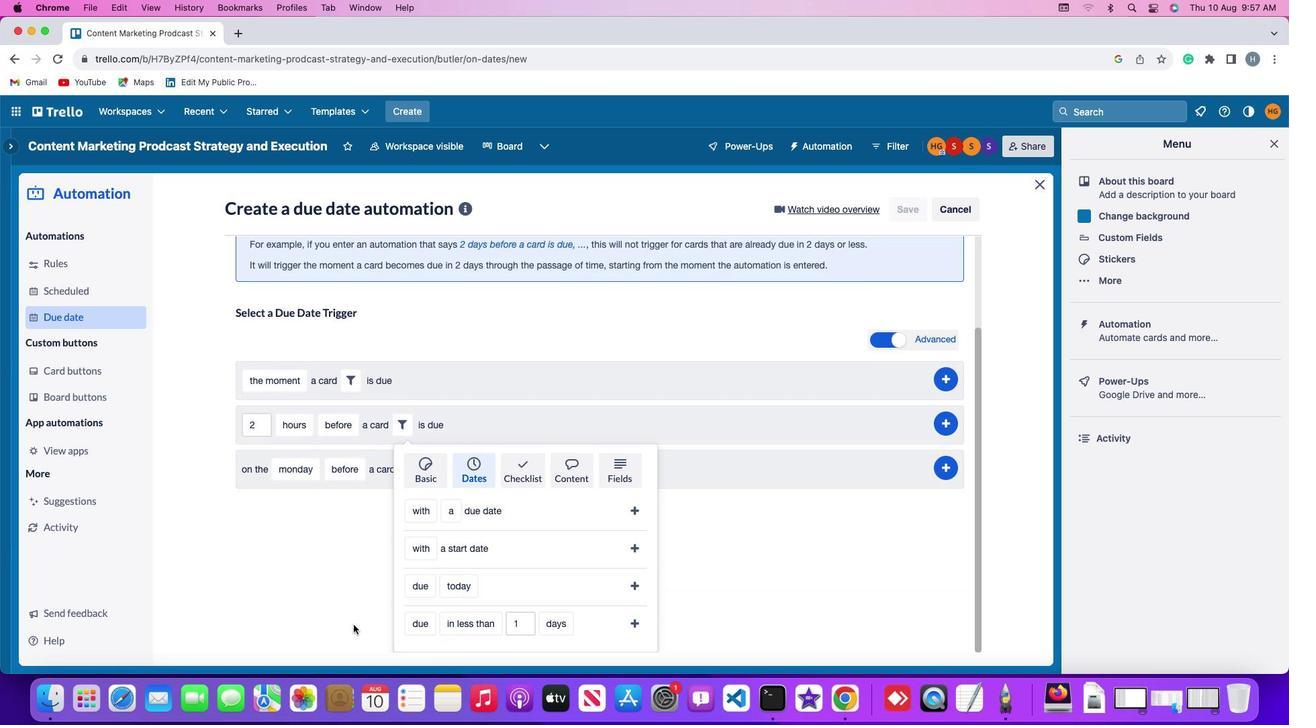 
Action: Mouse scrolled (353, 625) with delta (0, 0)
Screenshot: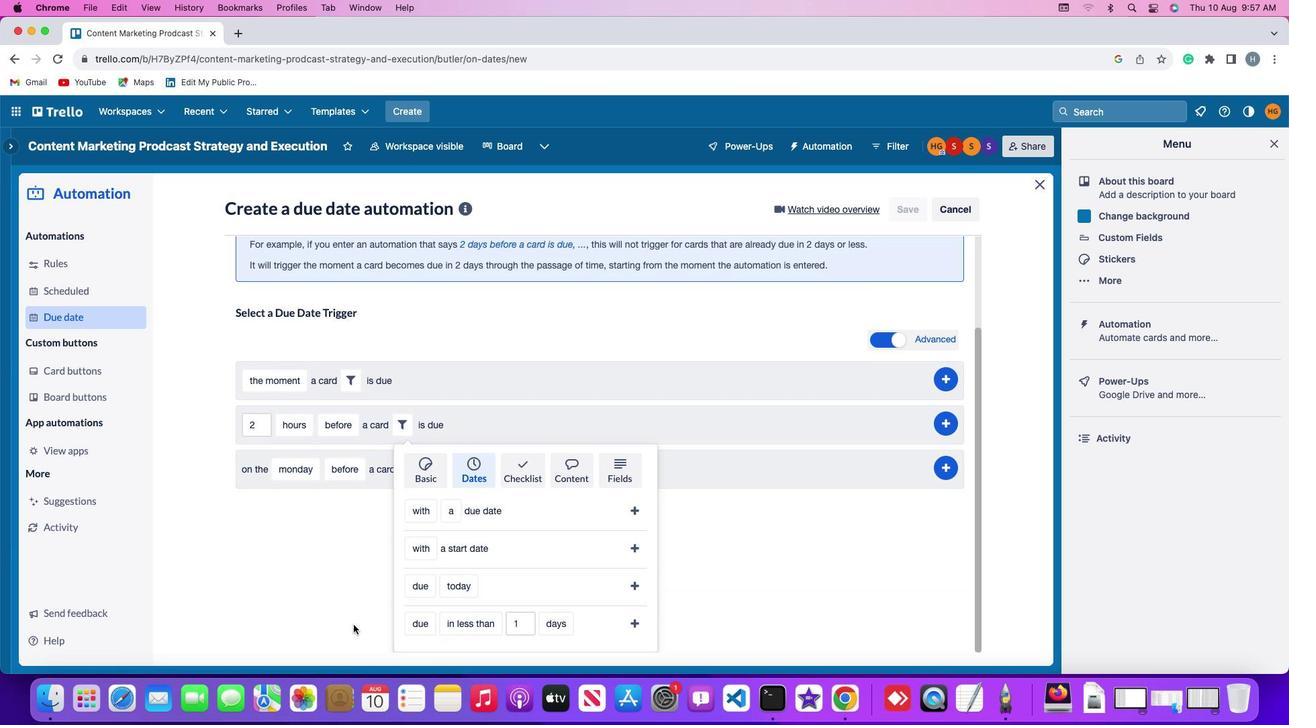 
Action: Mouse scrolled (353, 625) with delta (0, 0)
Screenshot: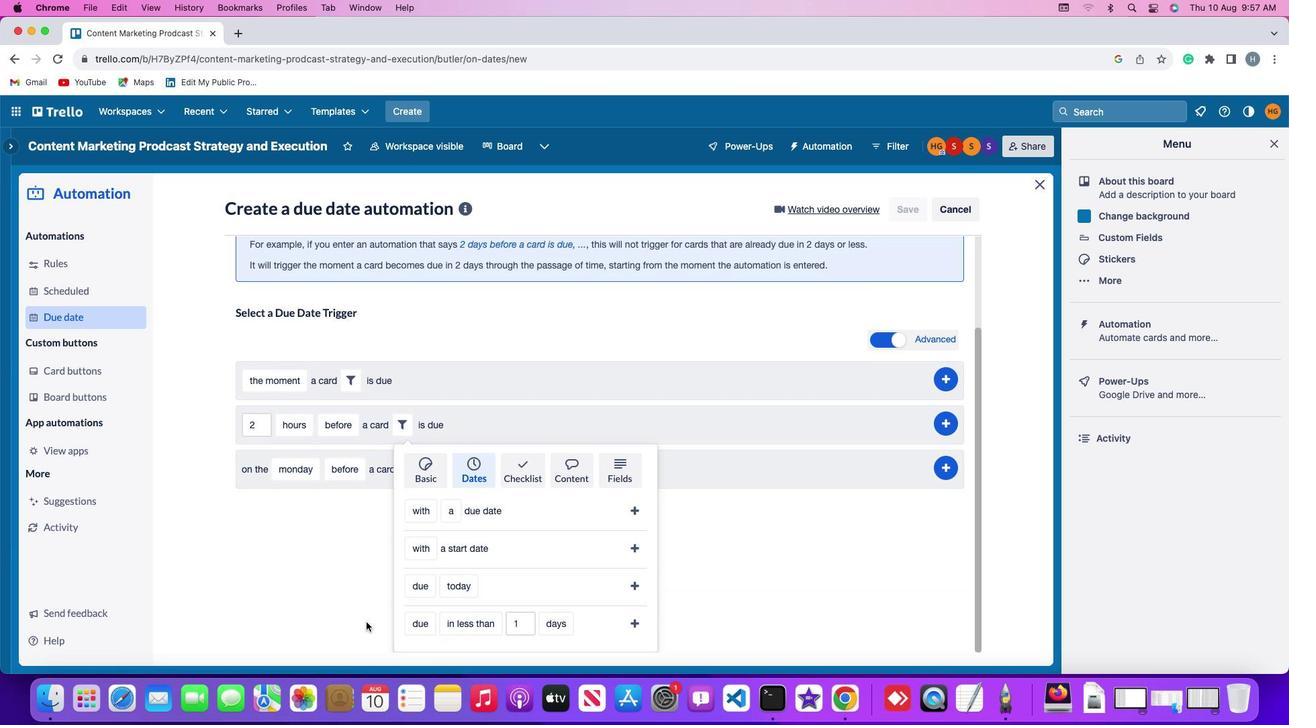 
Action: Mouse moved to (416, 588)
Screenshot: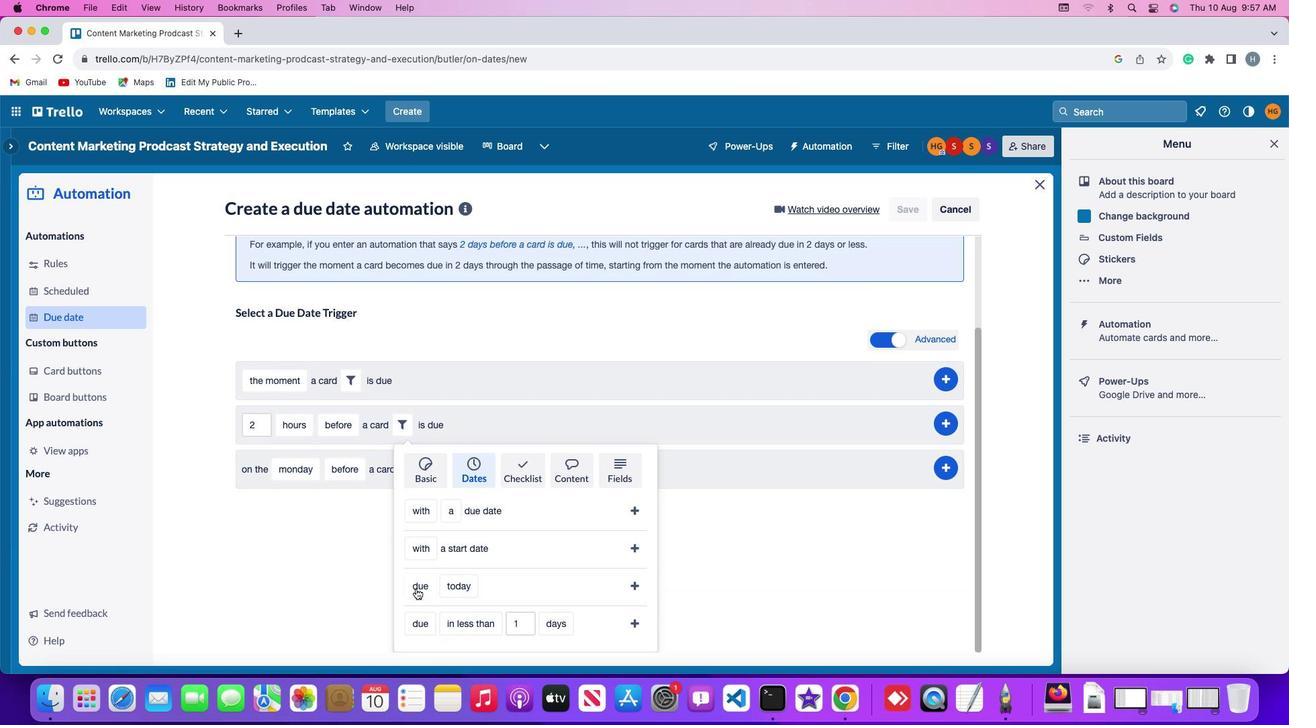 
Action: Mouse pressed left at (416, 588)
Screenshot: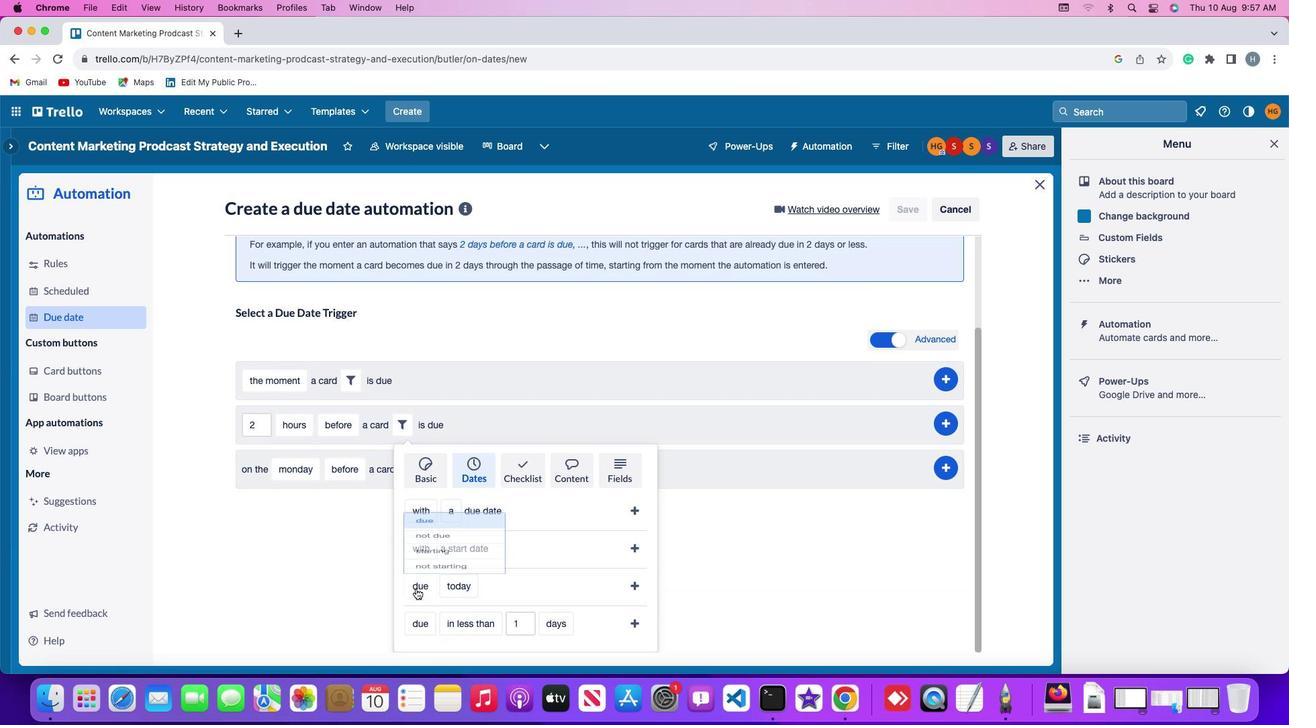 
Action: Mouse moved to (448, 504)
Screenshot: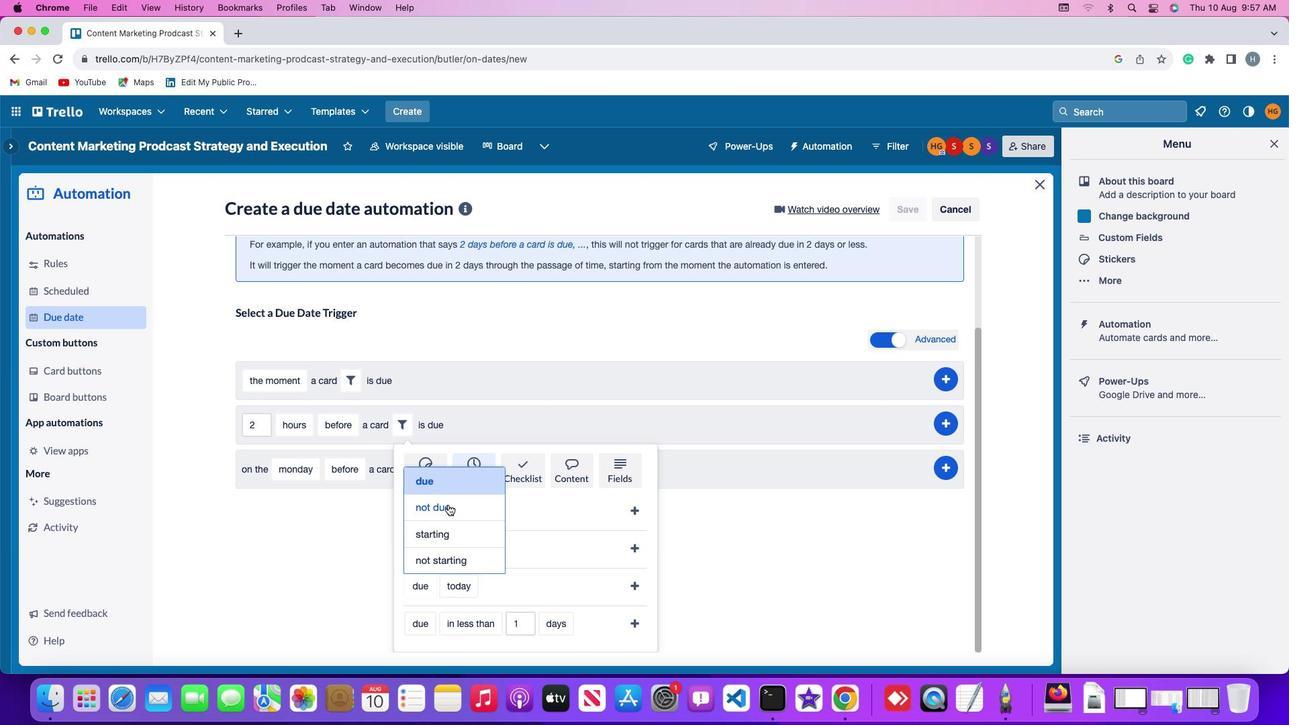 
Action: Mouse pressed left at (448, 504)
Screenshot: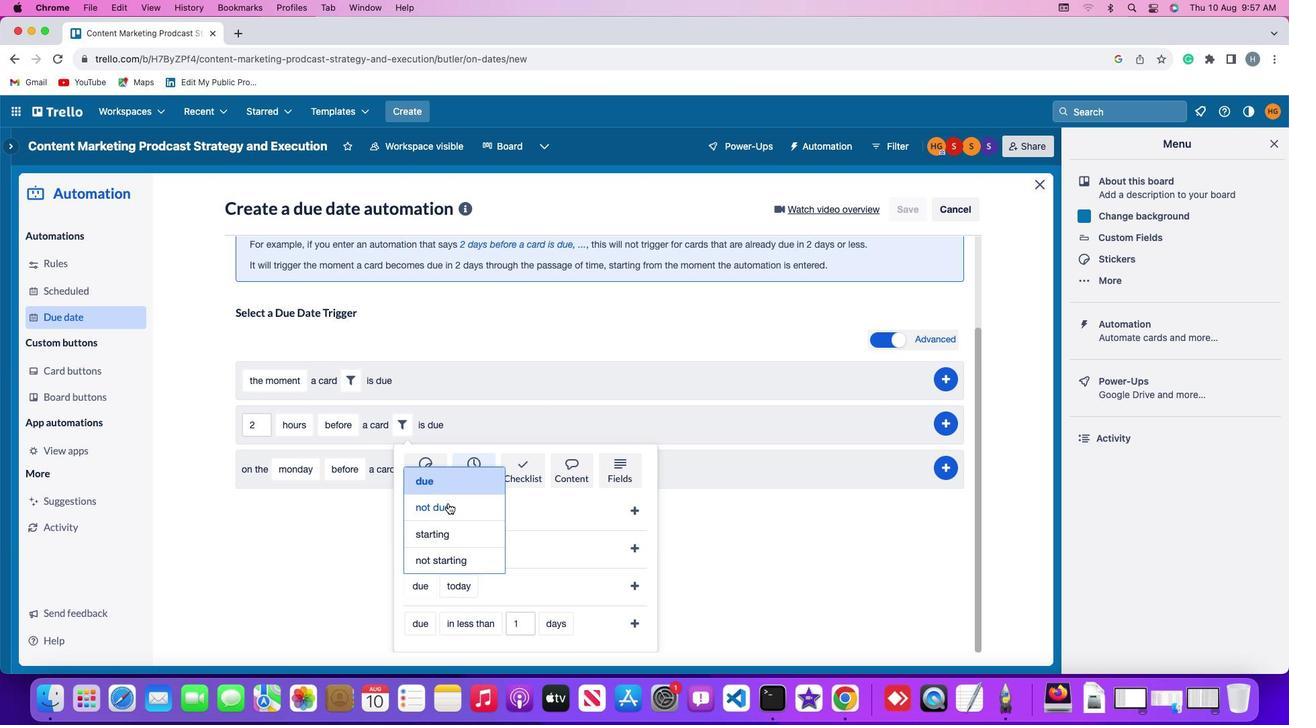 
Action: Mouse moved to (468, 580)
Screenshot: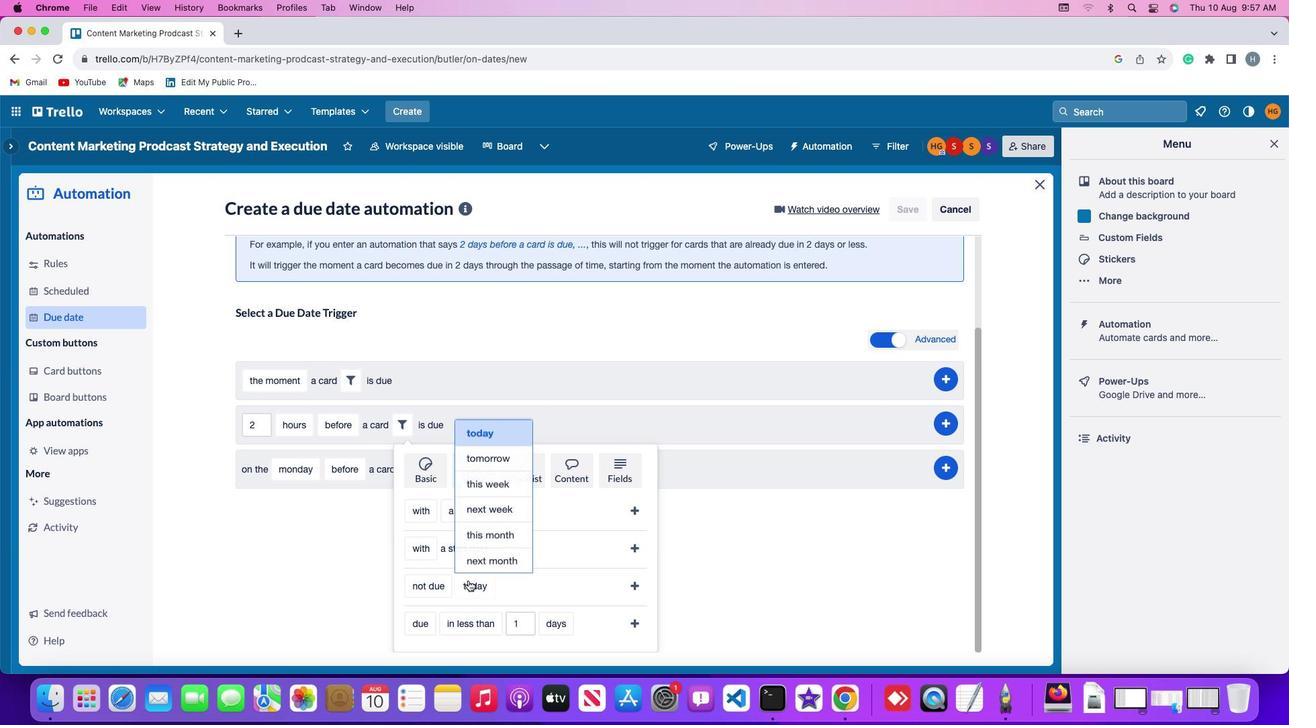 
Action: Mouse pressed left at (468, 580)
Screenshot: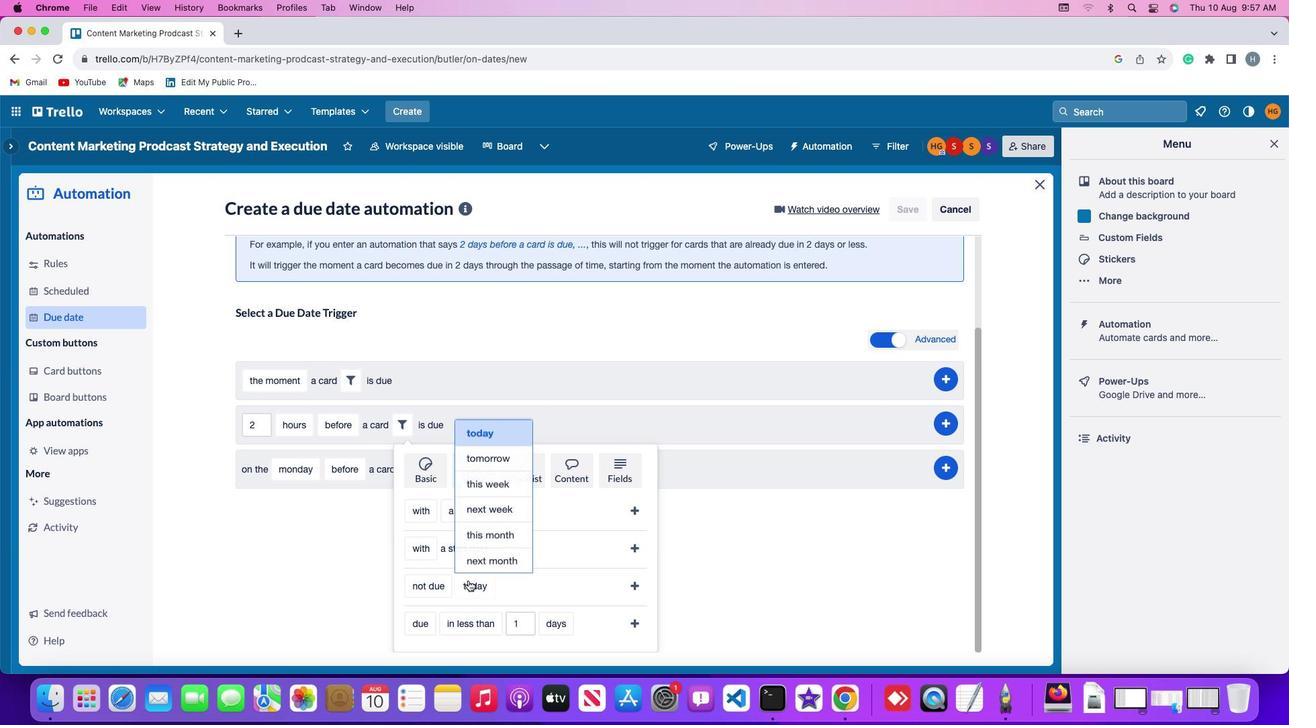 
Action: Mouse moved to (490, 537)
Screenshot: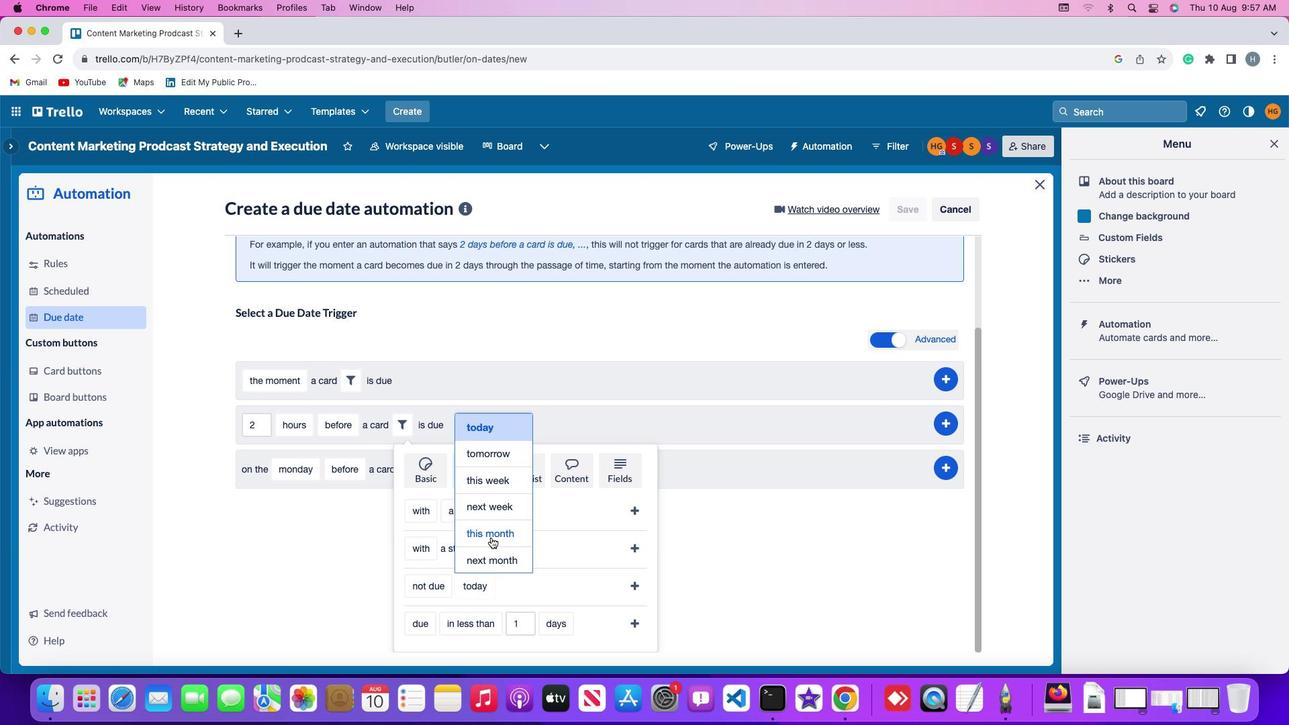 
Action: Mouse pressed left at (490, 537)
Screenshot: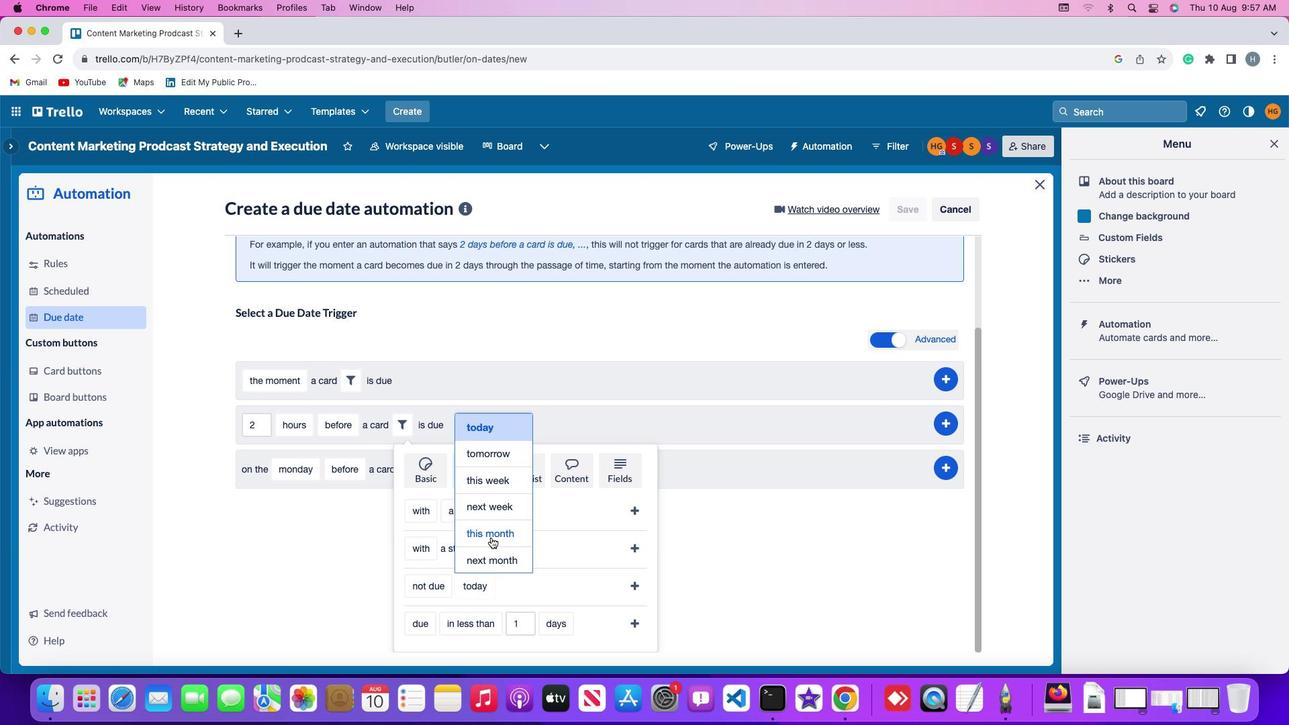 
Action: Mouse moved to (635, 581)
Screenshot: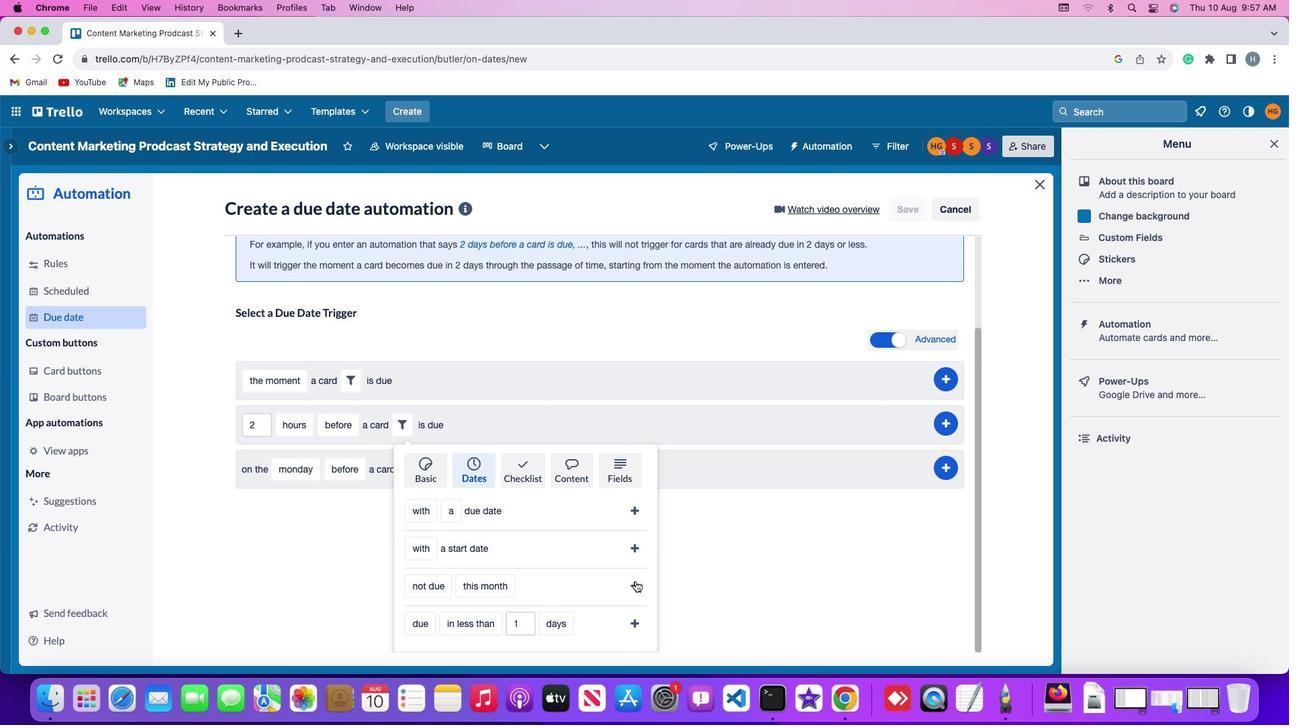
Action: Mouse pressed left at (635, 581)
Screenshot: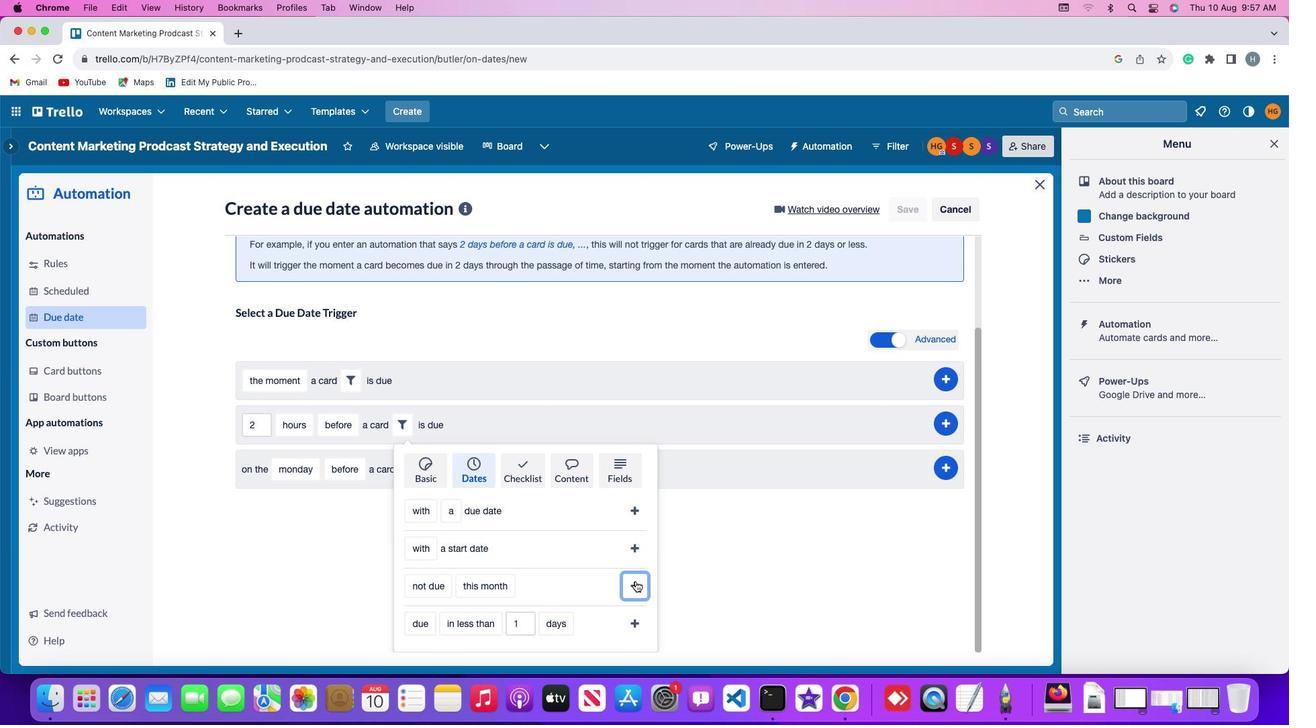 
Action: Mouse moved to (957, 535)
Screenshot: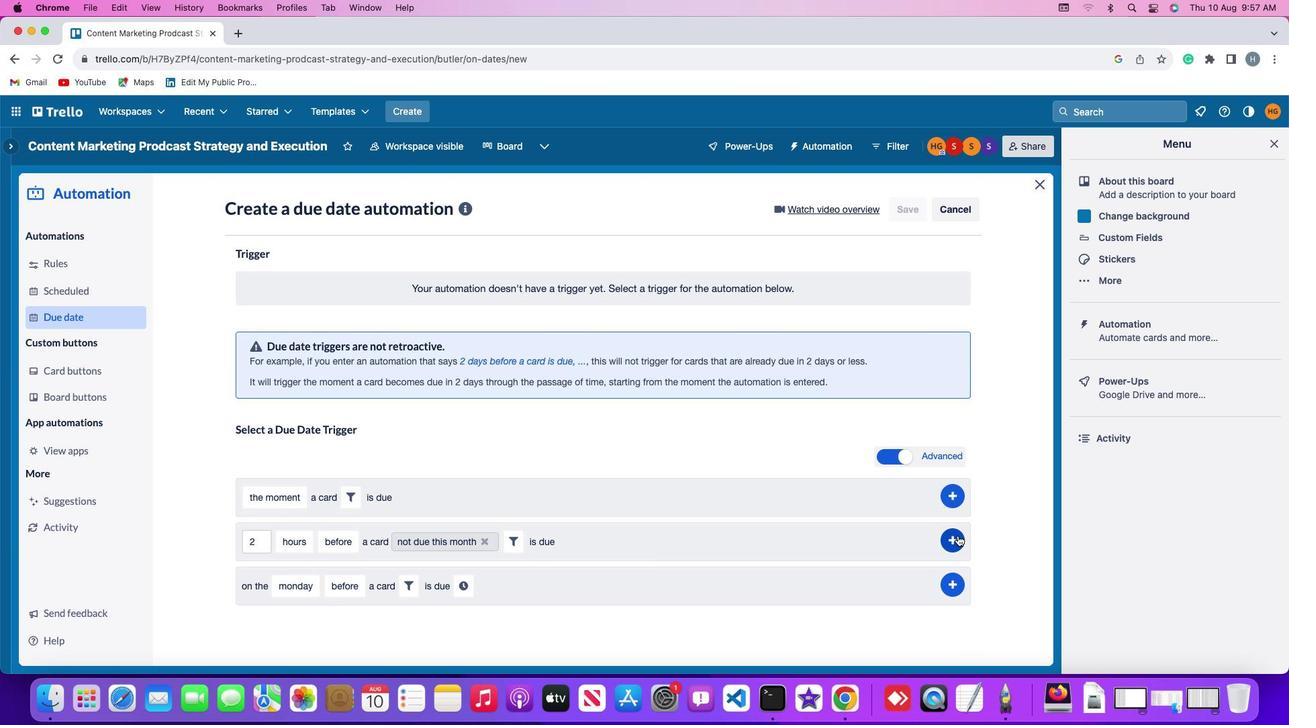 
Action: Mouse pressed left at (957, 535)
Screenshot: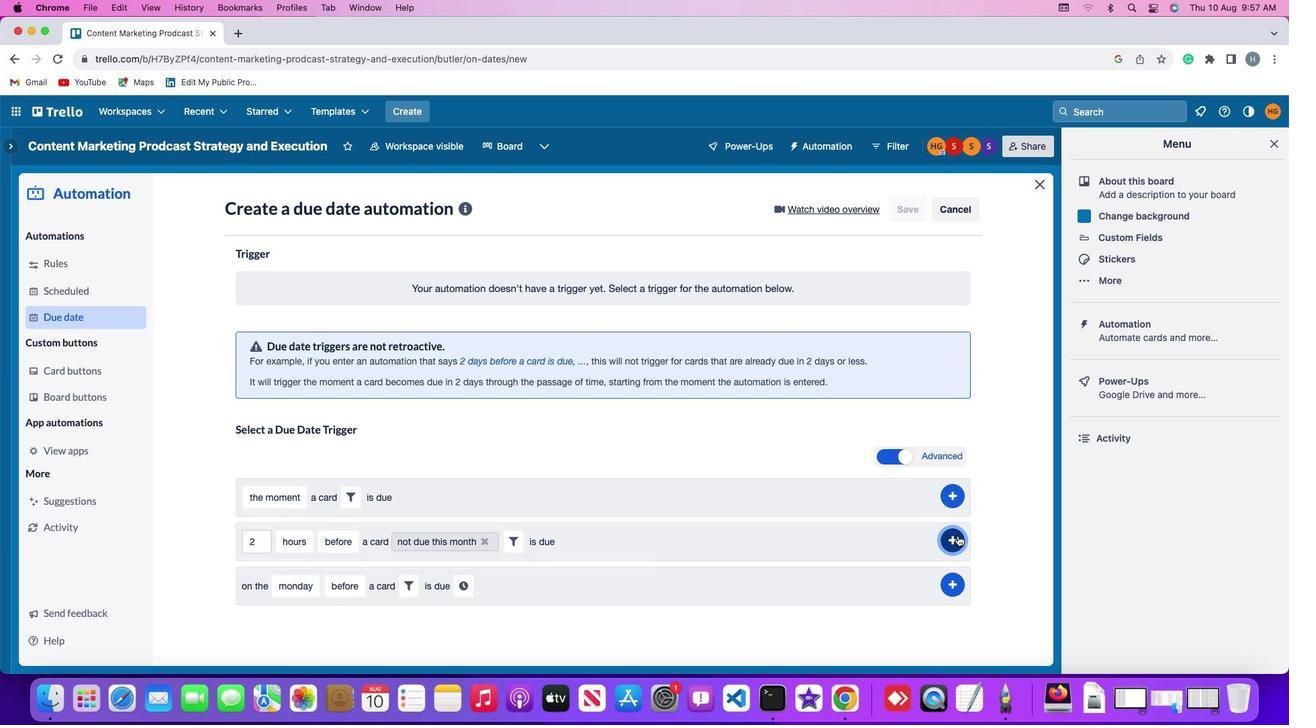 
Action: Mouse moved to (1016, 435)
Screenshot: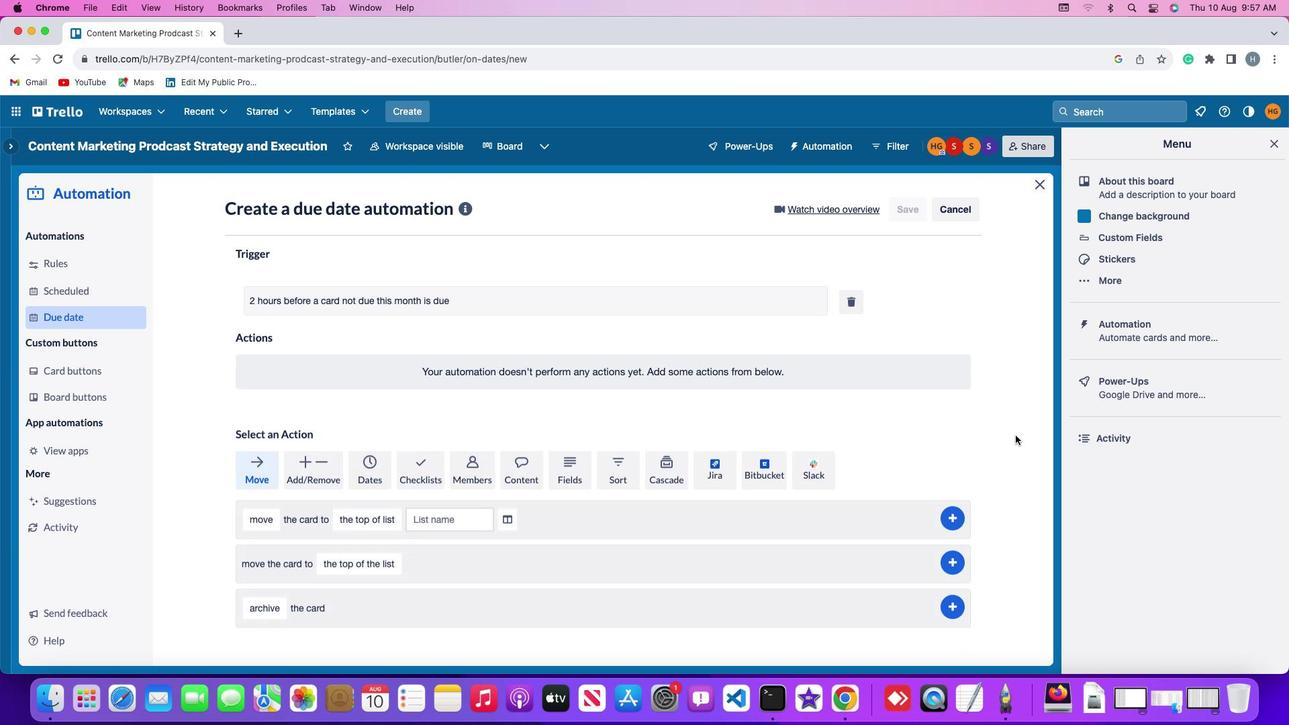 
